 Task: Add an event  with title  Webinar: Introduction to Influencer Marketing, date '2024/05/22' to 2024/05/23 & Select Event type as  Group. Add location for the event as  456 Juan-les-Pins, France and add a description: The event will kick off with a warm introduction, allowing participants to briefly share their backgrounds, interests, and aspirations. Following that, mentors and mentees will be seated together at designated tables, fostering a relaxed atmosphere conducive to open dialogue.Create an event link  http-webinar:introductiontoinfluencermarketingcom & Select the event color as  Electric Lime. , logged in from the account softage.3@softage.netand send the event invitation to softage.9@softage.net and softage.10@softage.net
Action: Mouse moved to (801, 133)
Screenshot: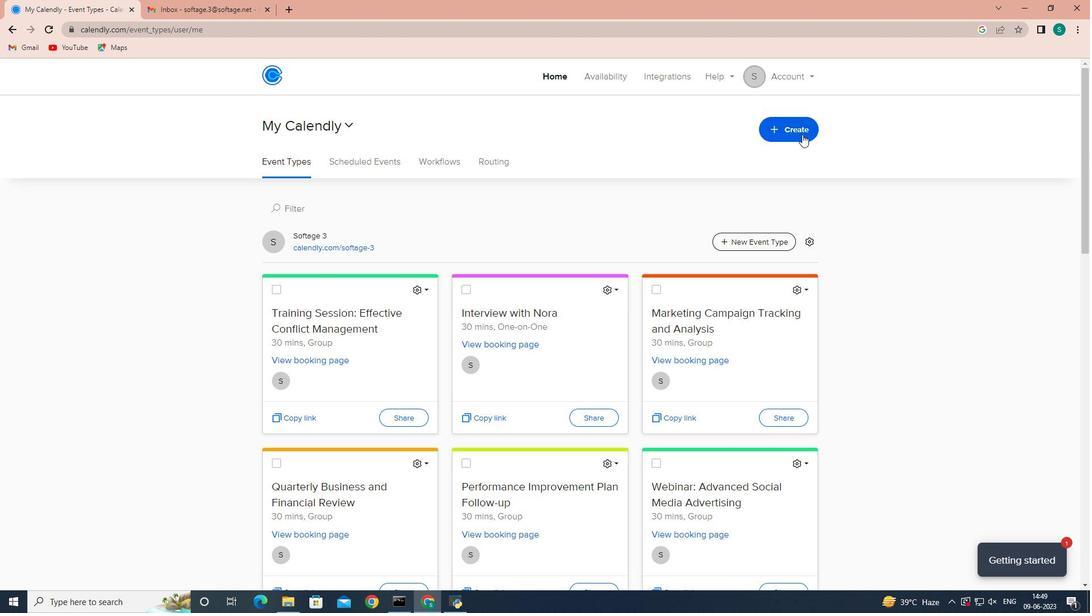 
Action: Mouse pressed left at (801, 133)
Screenshot: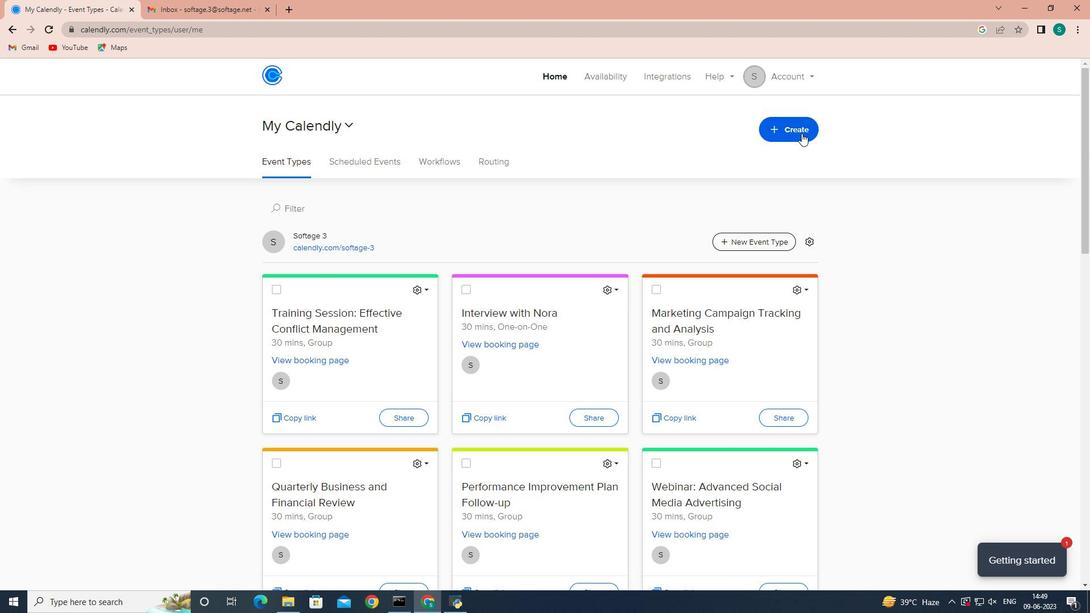 
Action: Mouse moved to (751, 169)
Screenshot: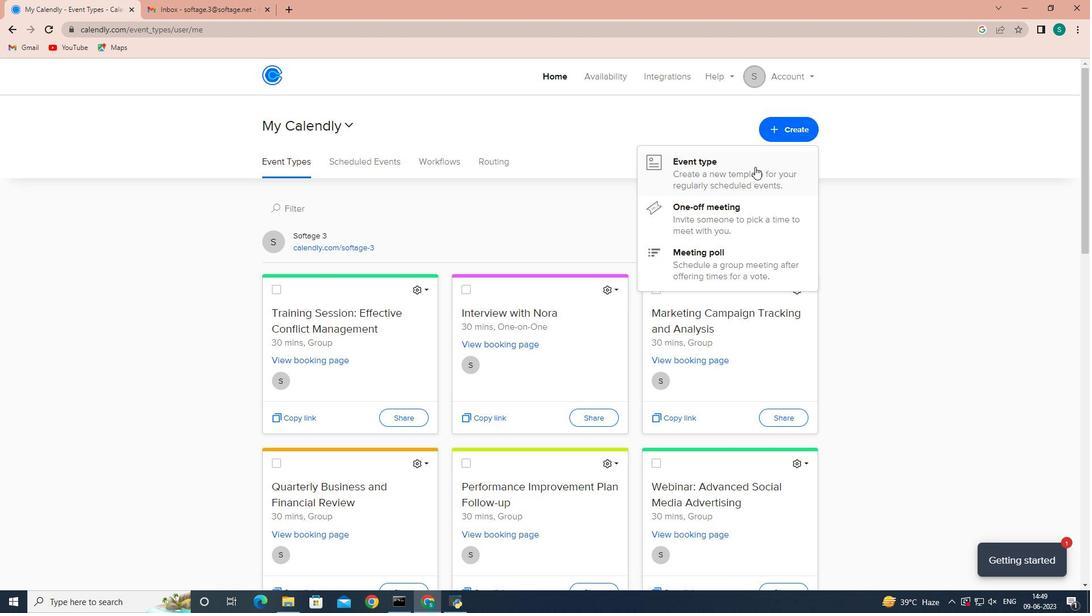 
Action: Mouse pressed left at (751, 169)
Screenshot: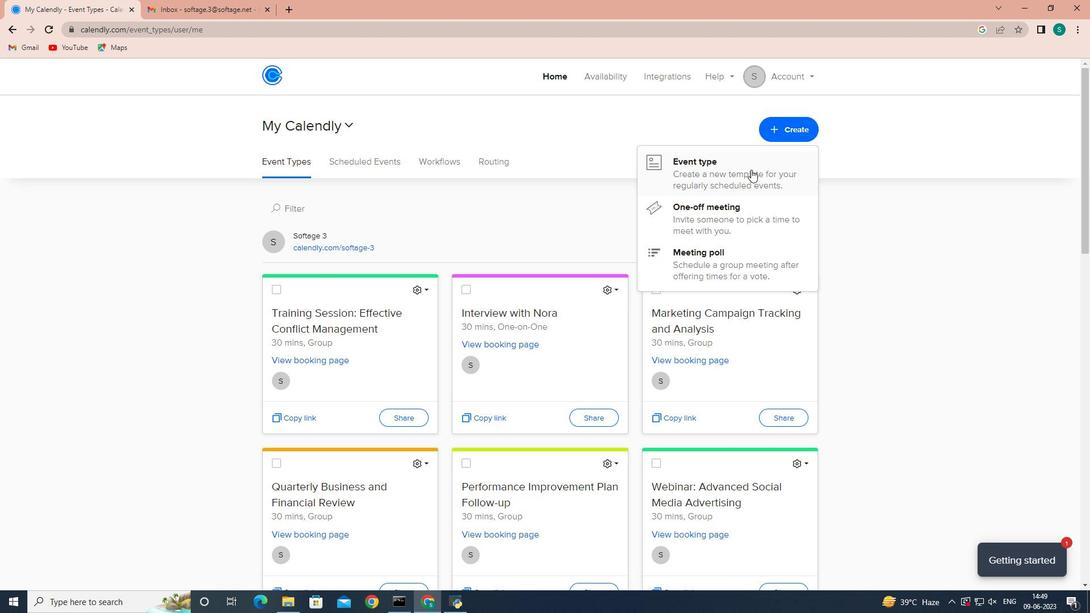 
Action: Mouse moved to (599, 289)
Screenshot: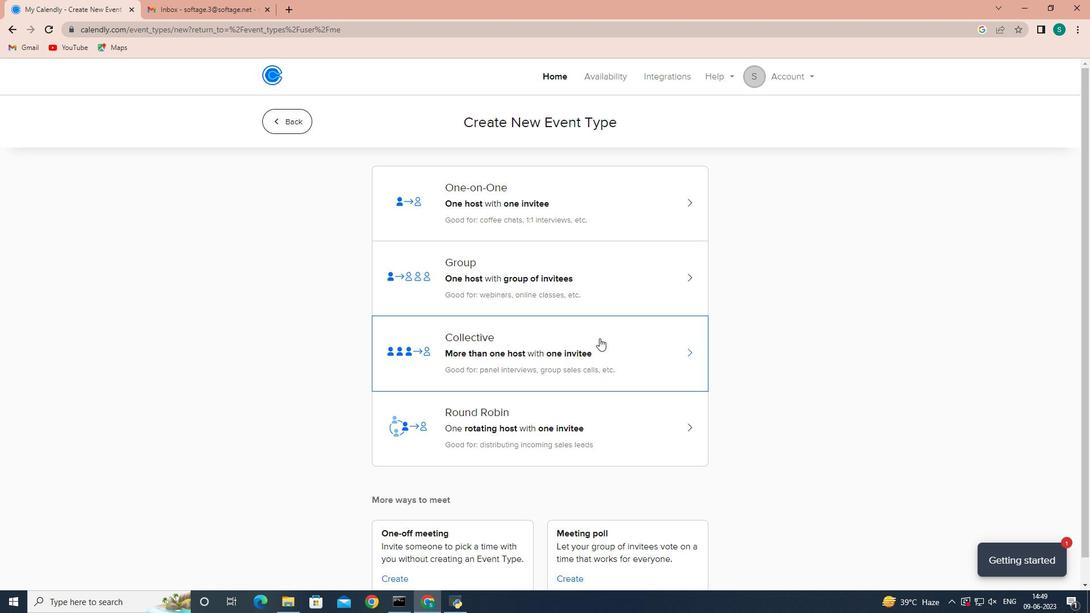 
Action: Mouse pressed left at (599, 289)
Screenshot: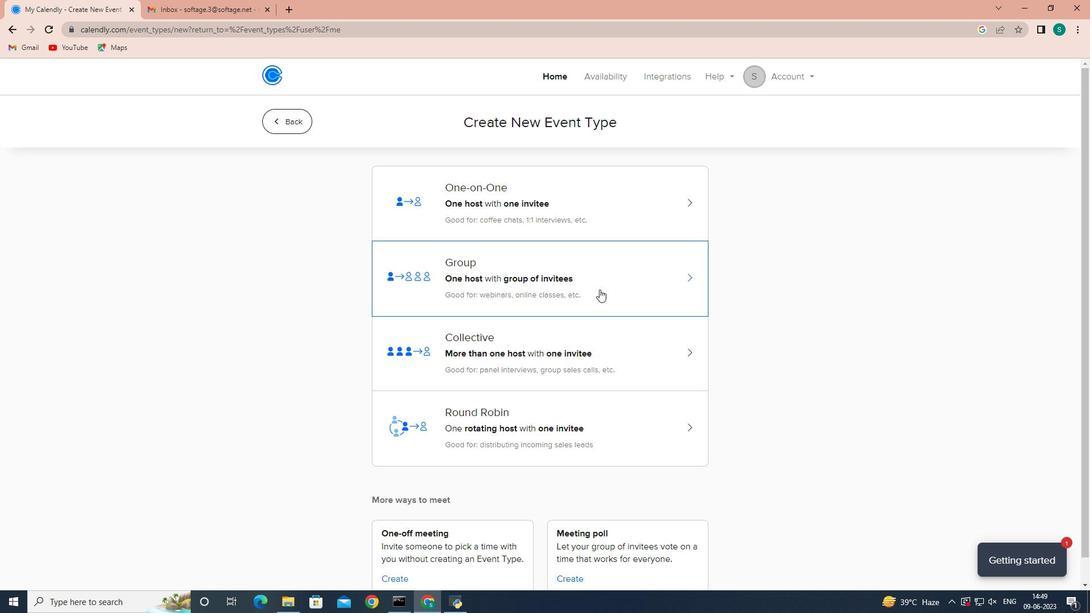 
Action: Mouse moved to (438, 274)
Screenshot: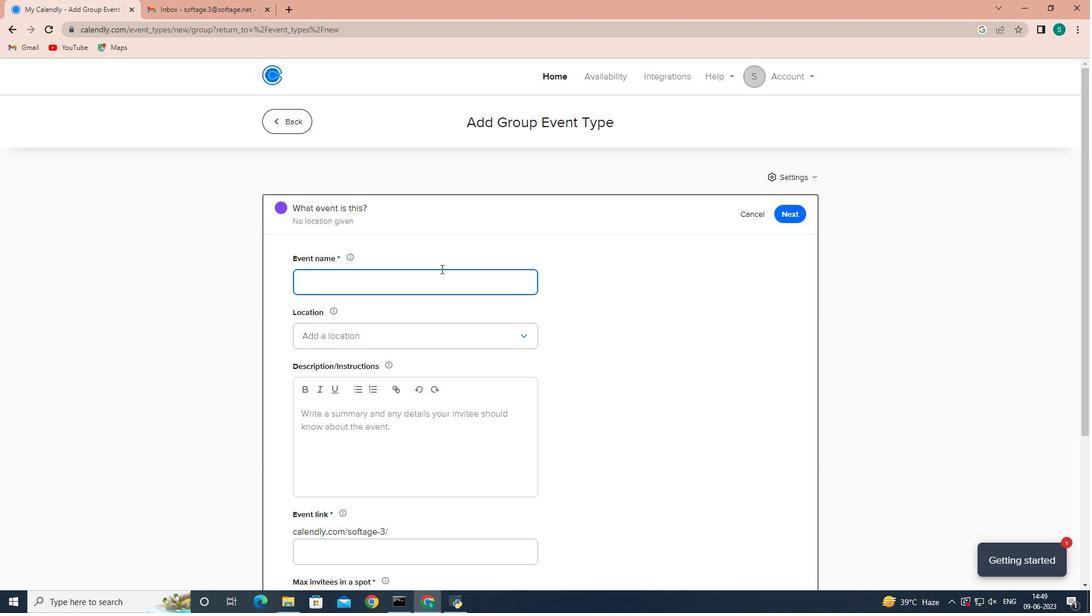 
Action: Mouse pressed left at (438, 274)
Screenshot: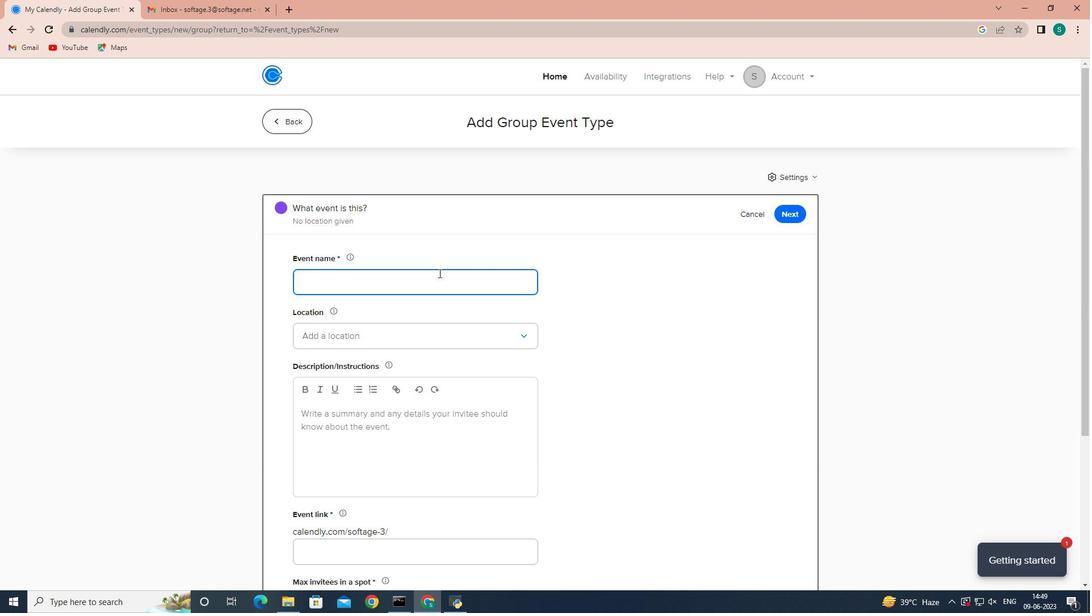 
Action: Mouse moved to (589, 329)
Screenshot: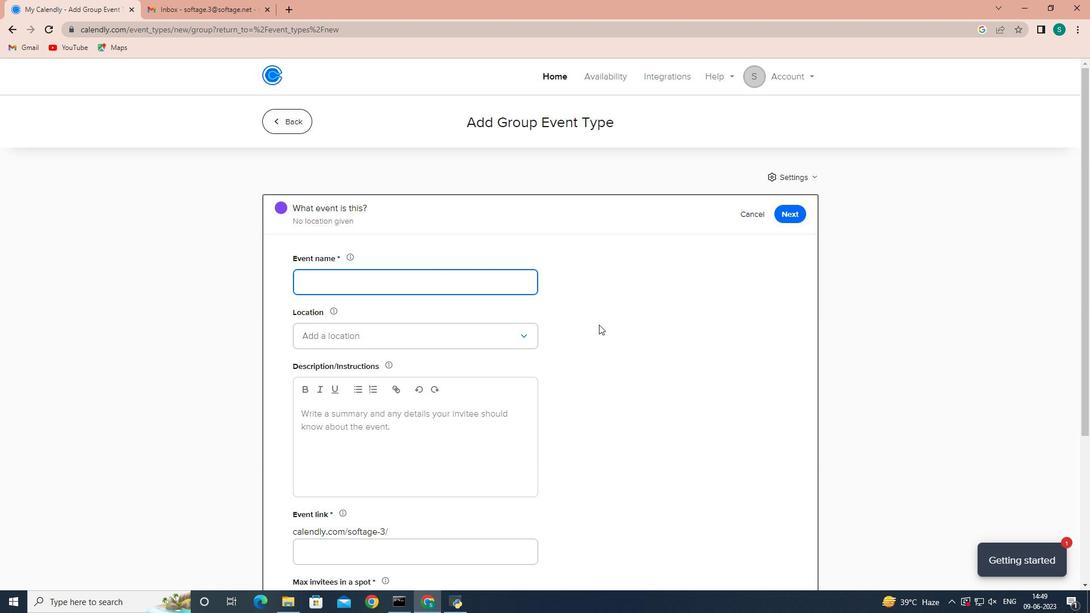 
Action: Key pressed <Key.shift><Key.shift><Key.shift><Key.shift><Key.shift>Webinar<Key.shift_r><Key.shift_r><Key.shift_r><Key.shift_r><Key.shift_r><Key.shift_r><Key.shift_r><Key.shift_r><Key.shift_r><Key.shift_r><Key.shift_r><Key.shift_r><Key.shift_r><Key.shift_r><Key.shift_r>:<Key.space><Key.shift>Introduction<Key.space>to<Key.space><Key.shift>Influencer<Key.space><Key.shift><Key.shift><Key.shift><Key.shift><Key.shift><Key.shift><Key.shift><Key.shift><Key.shift><Key.shift><Key.shift><Key.shift><Key.shift><Key.shift><Key.shift><Key.shift><Key.shift><Key.shift><Key.shift>Marketing
Screenshot: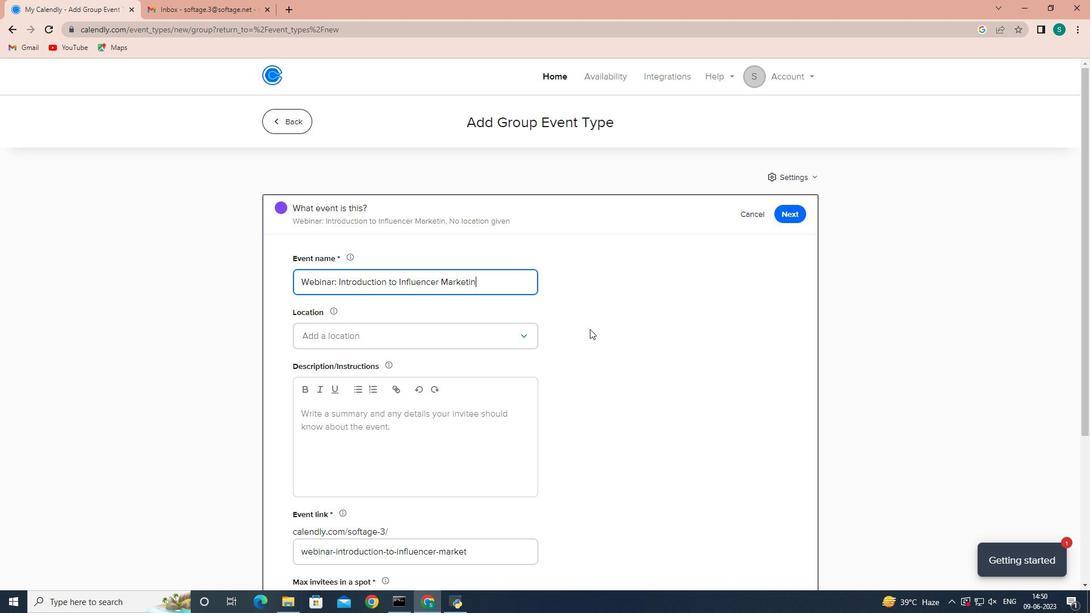 
Action: Mouse moved to (491, 334)
Screenshot: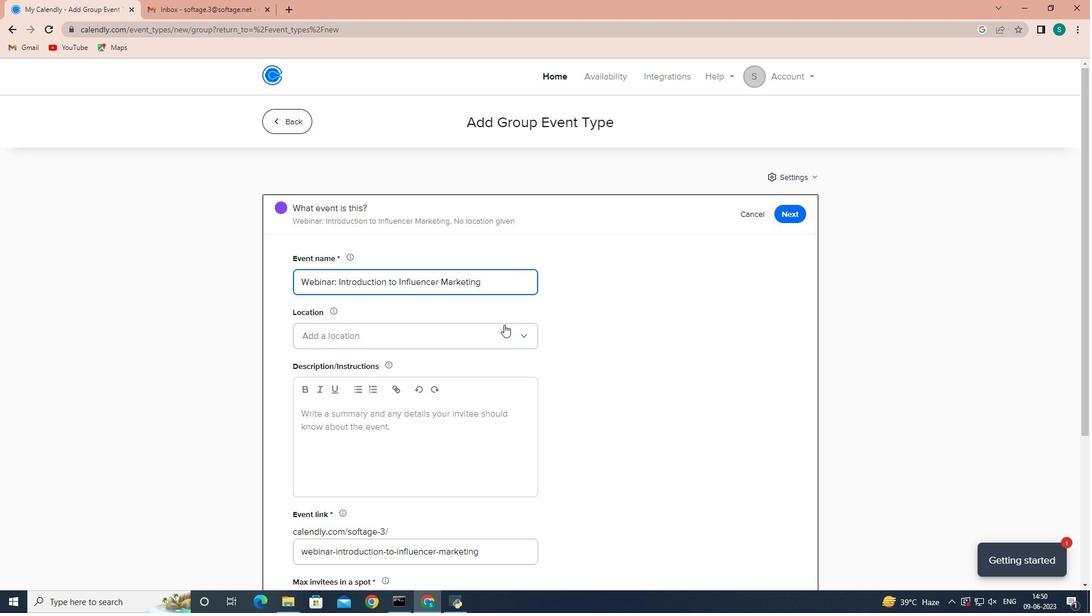 
Action: Mouse pressed left at (491, 334)
Screenshot: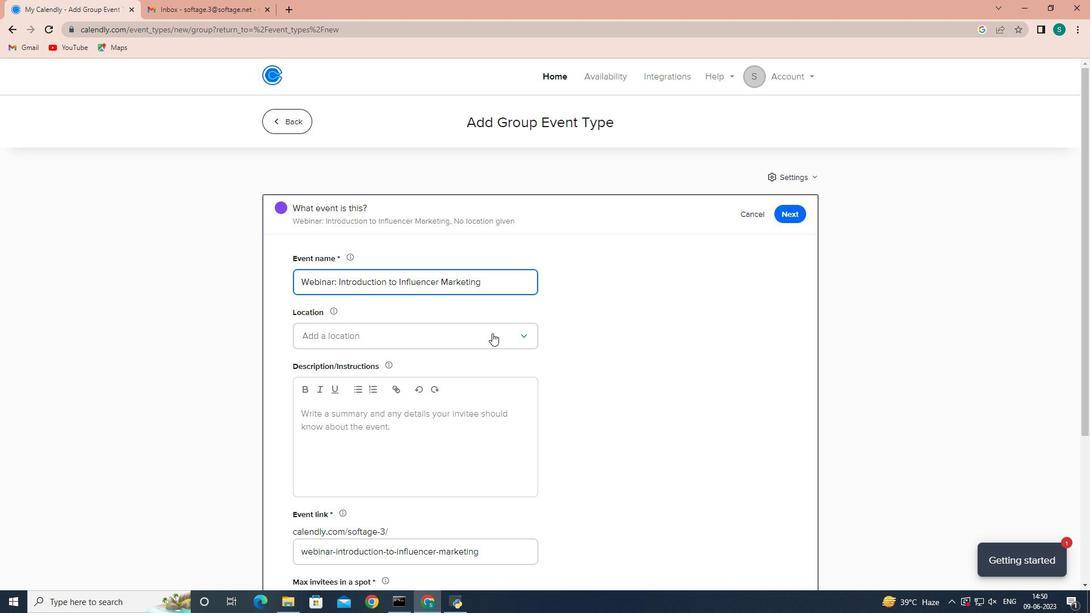 
Action: Mouse moved to (425, 366)
Screenshot: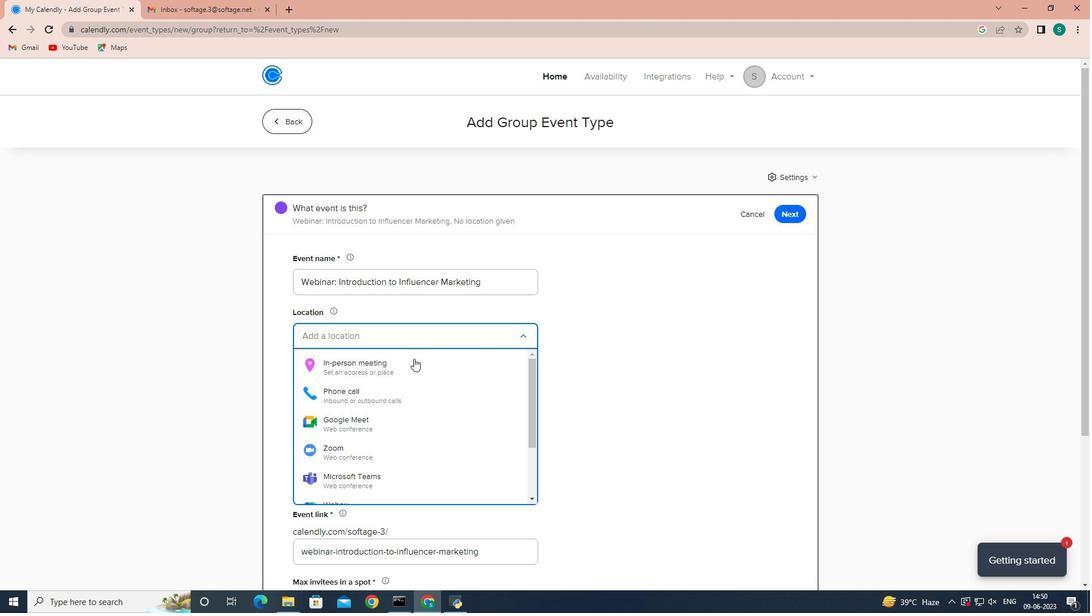 
Action: Mouse pressed left at (425, 366)
Screenshot: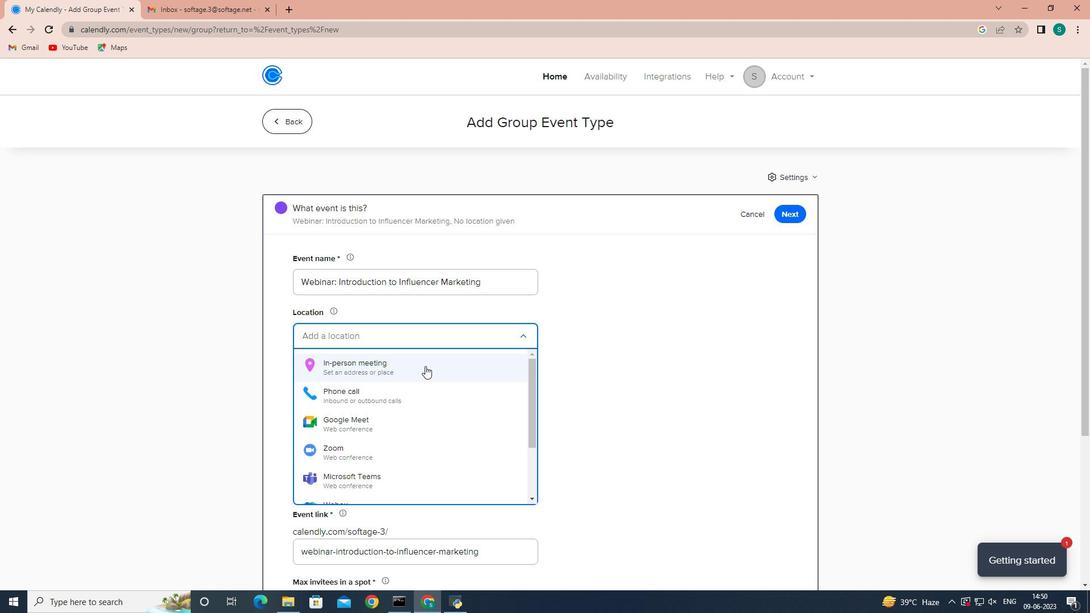 
Action: Mouse moved to (512, 207)
Screenshot: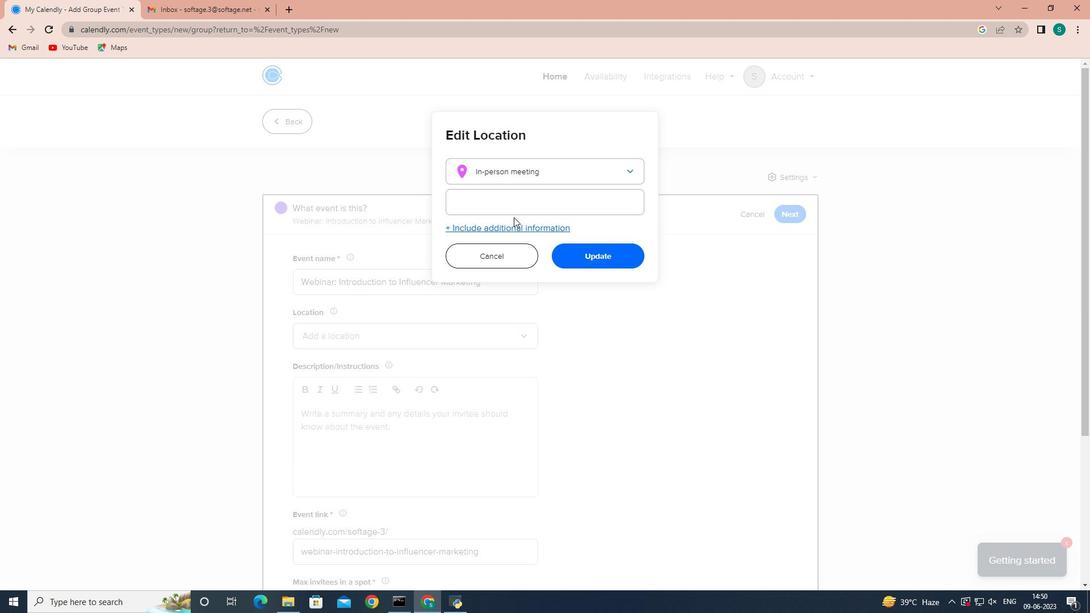 
Action: Mouse pressed left at (512, 207)
Screenshot: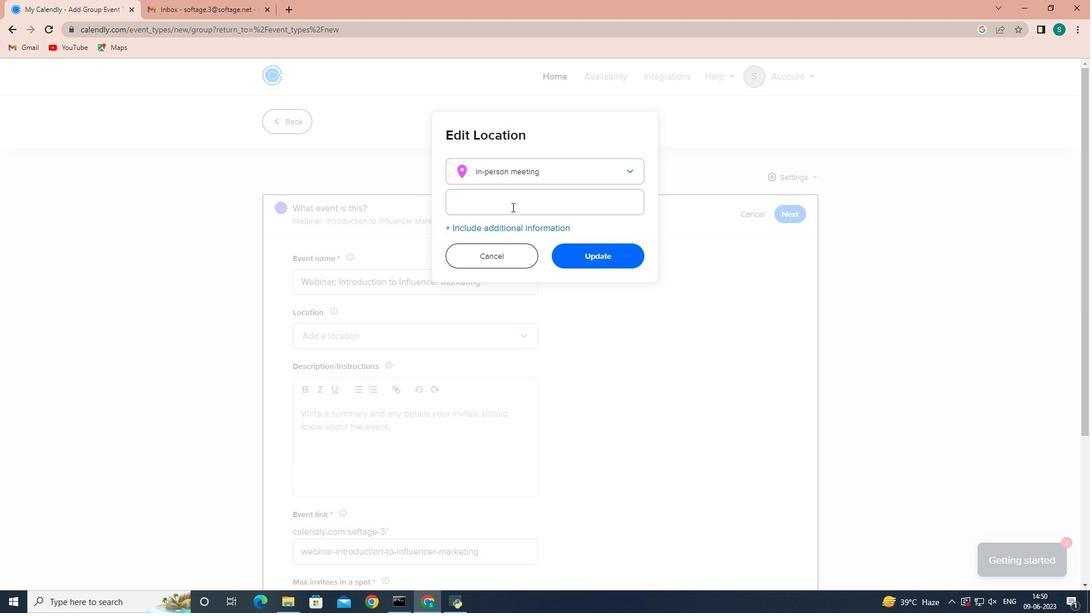 
Action: Mouse moved to (580, 198)
Screenshot: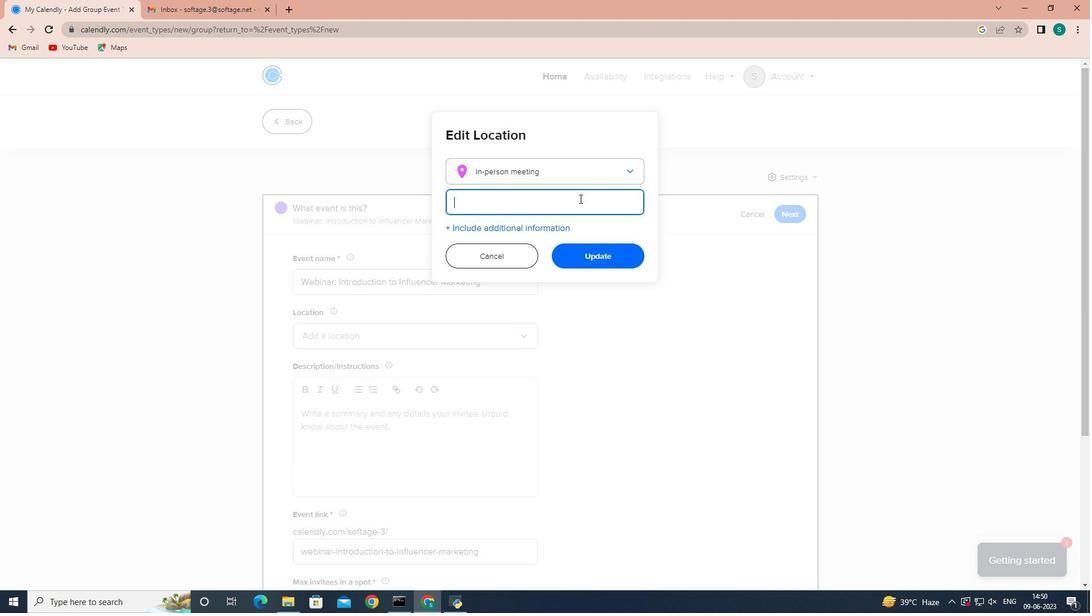 
Action: Key pressed 456<Key.space><Key.caps_lock><Key.caps_lock>j<Key.caps_lock>UAN-LES-<Key.shift><Key.shift>pINS,<Key.shift>f<Key.backspace><Key.space><Key.shift>fRANCE<Key.enter>
Screenshot: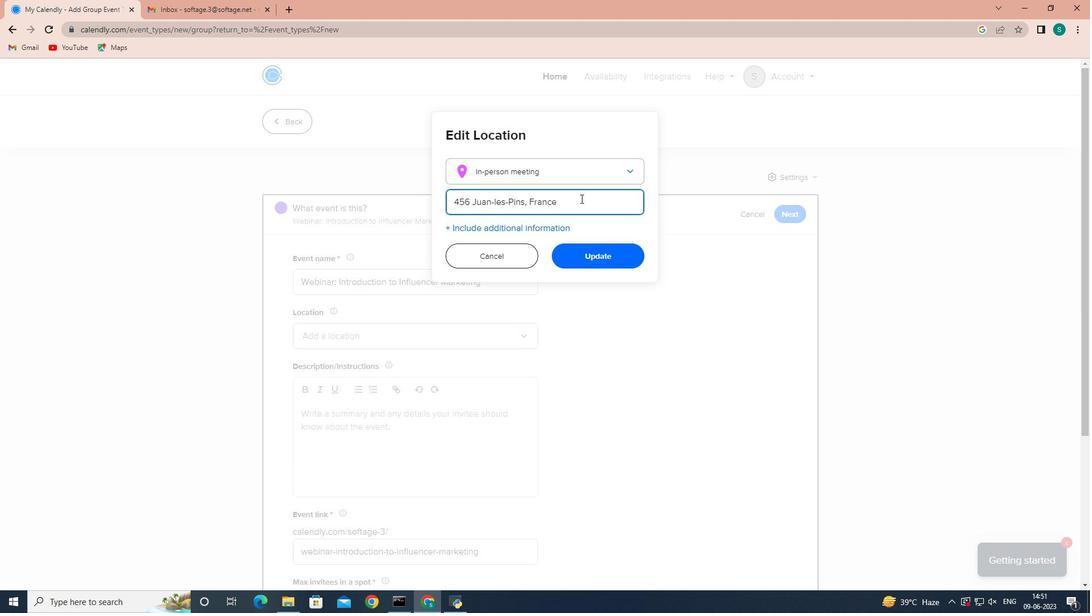 
Action: Mouse moved to (447, 436)
Screenshot: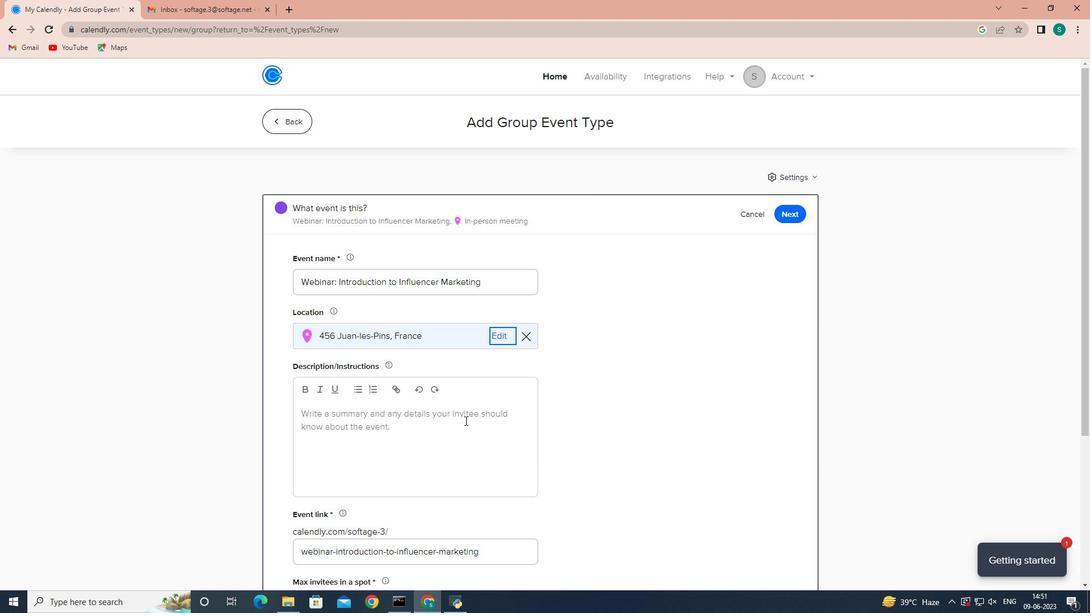 
Action: Mouse pressed left at (447, 436)
Screenshot: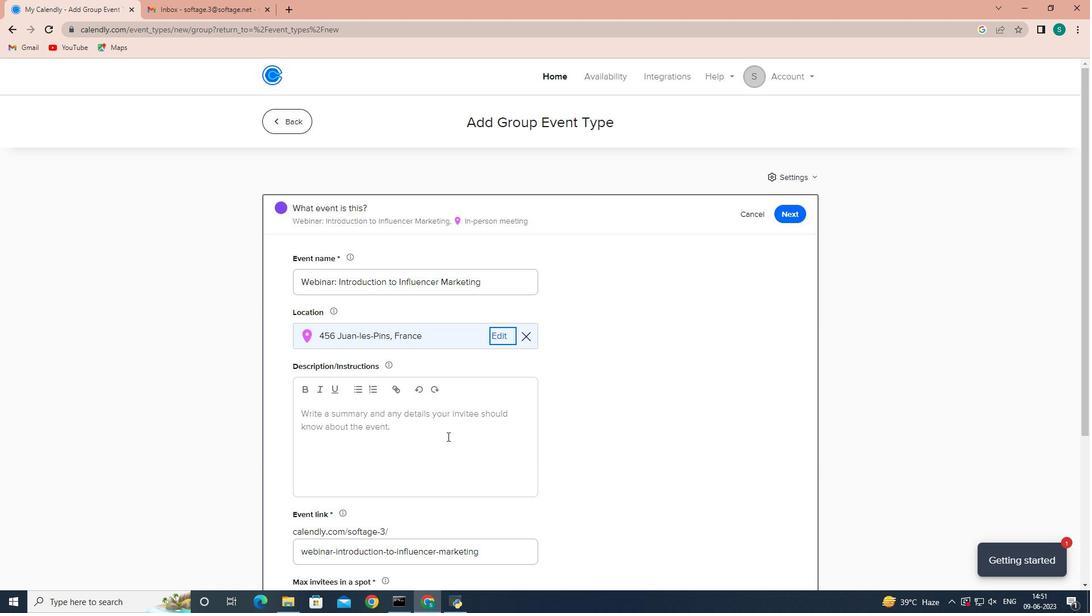 
Action: Mouse moved to (597, 405)
Screenshot: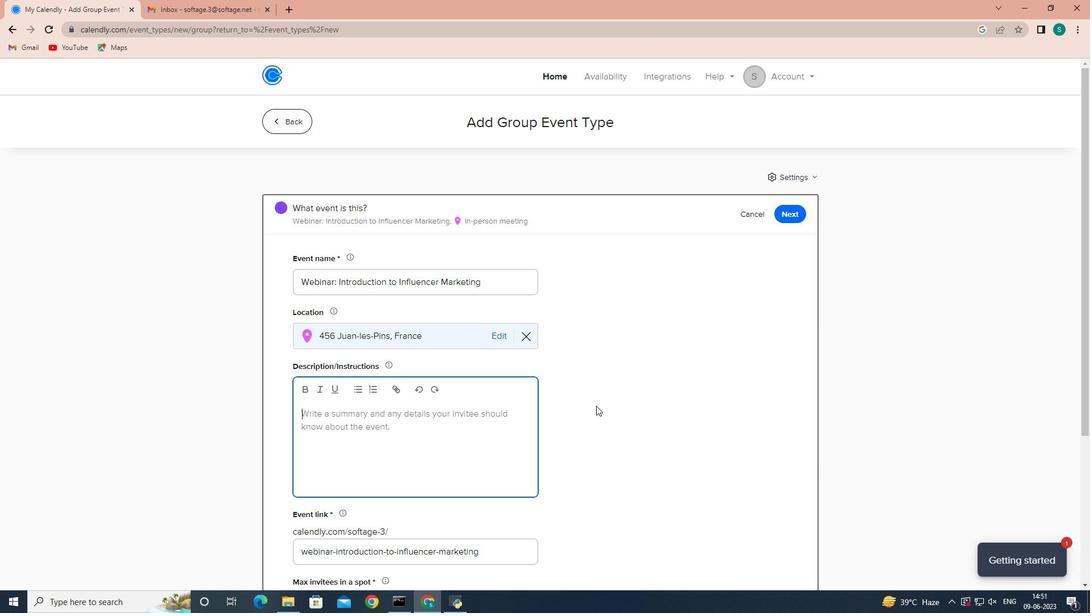 
Action: Key pressed <Key.shift><Key.shift><Key.shift><Key.shift>tHE<Key.space>EVENT<Key.space>WILL<Key.space>KICK<Key.space>OFF<Key.space>WITH<Key.space>A<Key.space>WARM<Key.space>INTRODUCTION,<Key.space>ALLOWING<Key.space>PARTICIPANTS<Key.space>TO<Key.space>BRIEFLY<Key.space>SHARE<Key.space>THEIR<Key.space>BACKGROUNDS,<Key.space>INTERESTS,<Key.space>AND<Key.space>ASPIRATIONS.<Key.space><Key.shift><Key.shift><Key.shift><Key.shift><Key.shift><Key.shift><Key.shift><Key.shift><Key.shift><Key.shift><Key.shift>fOLLOWING<Key.space><Key.shift>t<Key.backspace>THAT,<Key.space>MENTORS<Key.space>AND<Key.space>MENTEES<Key.space>WIL<Key.space>B<Key.backspace><Key.backspace>L<Key.space>BE<Key.space>SEATED<Key.space>TOGETHER<Key.space>AT<Key.space>DESIGNATED<Key.space>TABLES,<Key.space>FOSTERING<Key.space>A<Key.space>RELAXED<Key.space>ATMOSPHERE<Key.space>CONDUCIVE<Key.space>TO<Key.space>OPEN<Key.space>DEAL<Key.backspace><Key.backspace><Key.backspace>IALOGUE.<Key.space>
Screenshot: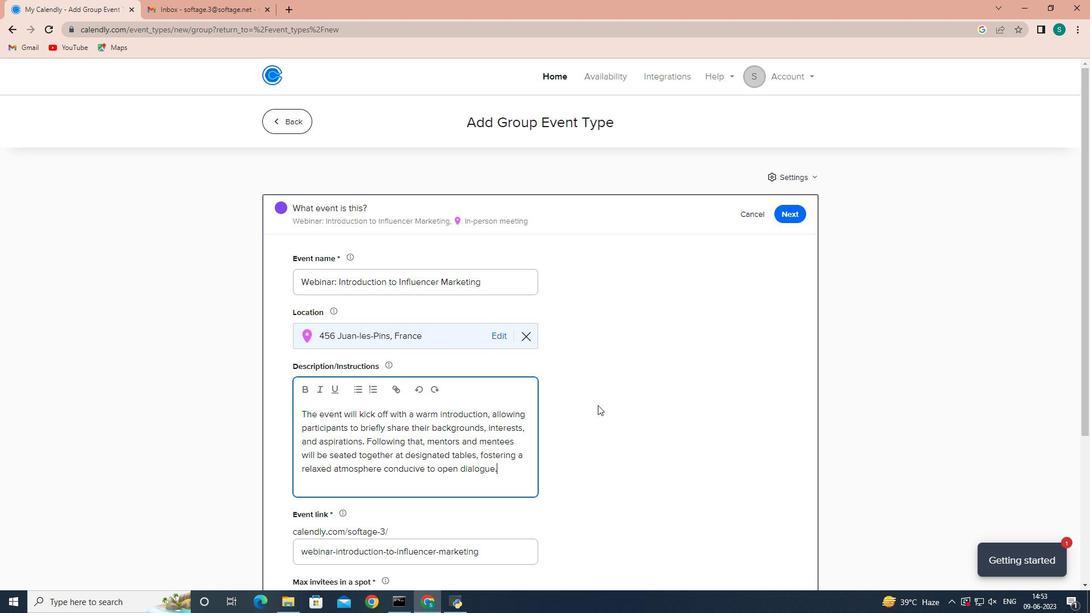 
Action: Mouse moved to (614, 483)
Screenshot: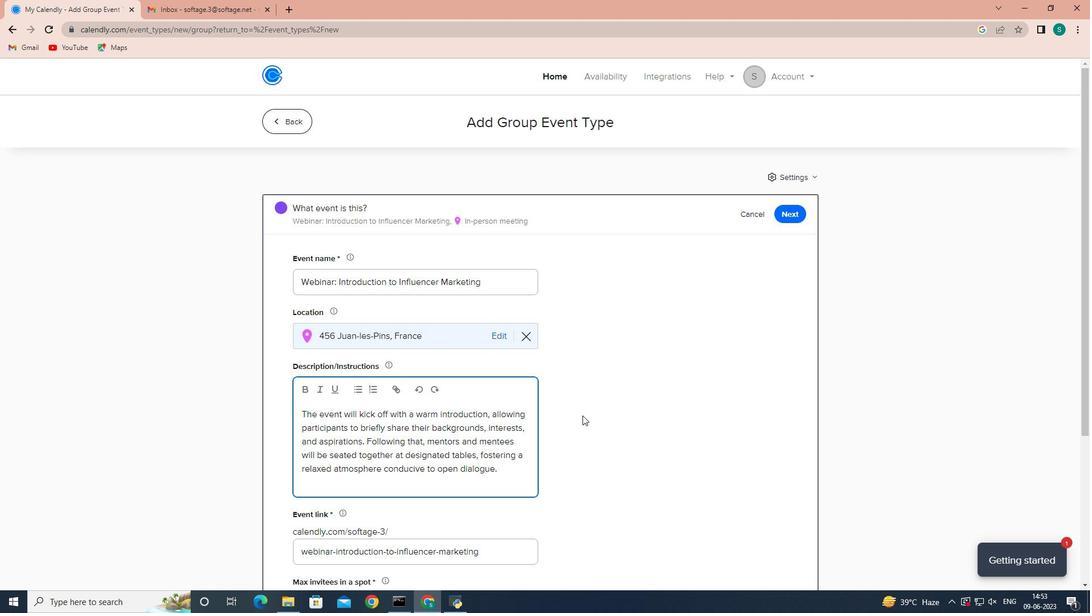 
Action: Mouse pressed left at (614, 483)
Screenshot: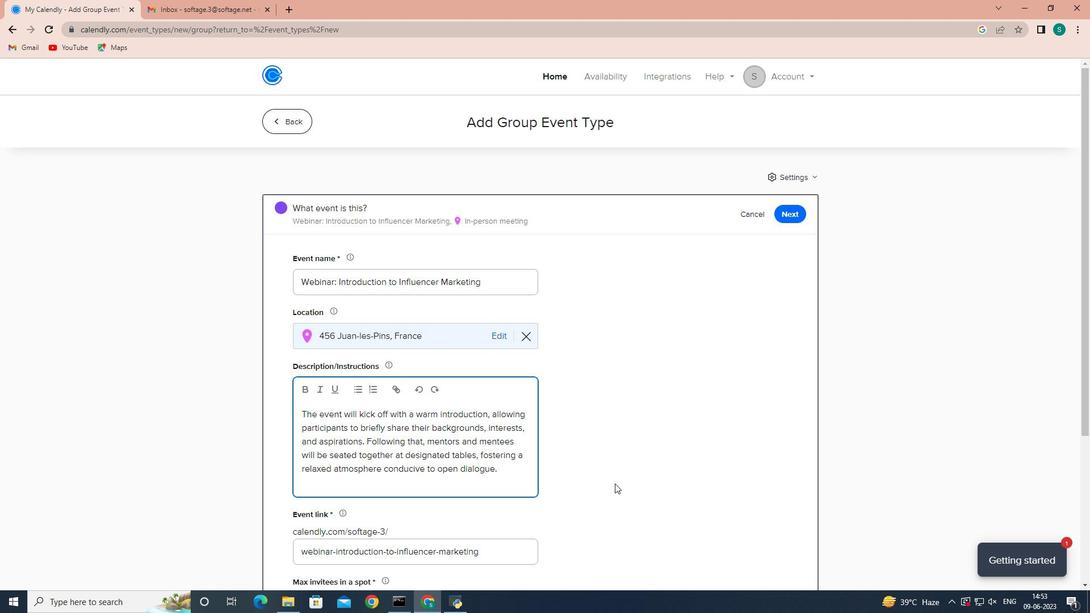 
Action: Mouse scrolled (614, 483) with delta (0, 0)
Screenshot: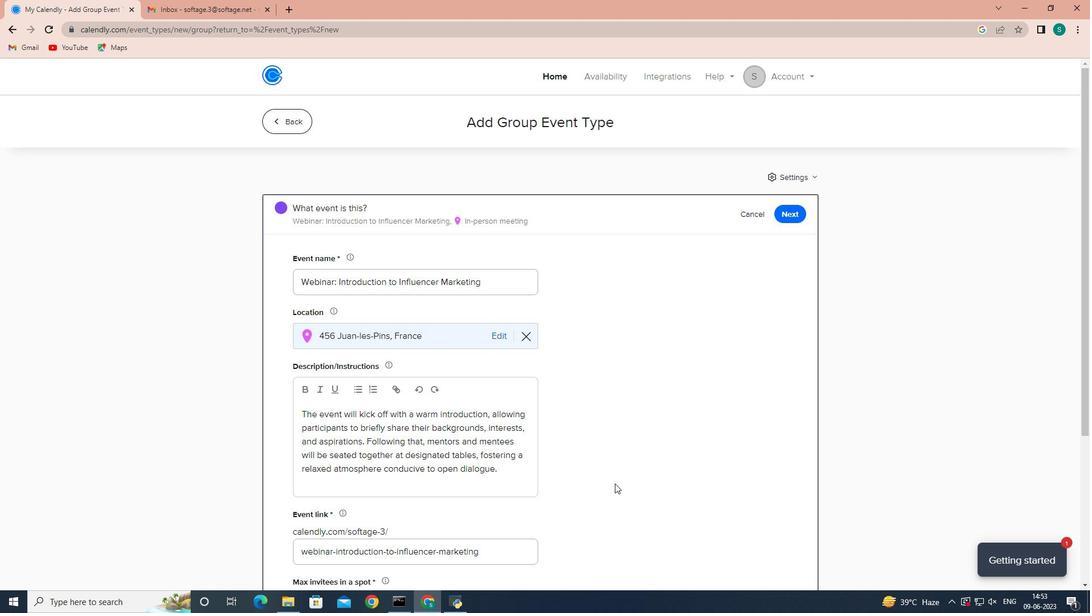 
Action: Mouse moved to (585, 472)
Screenshot: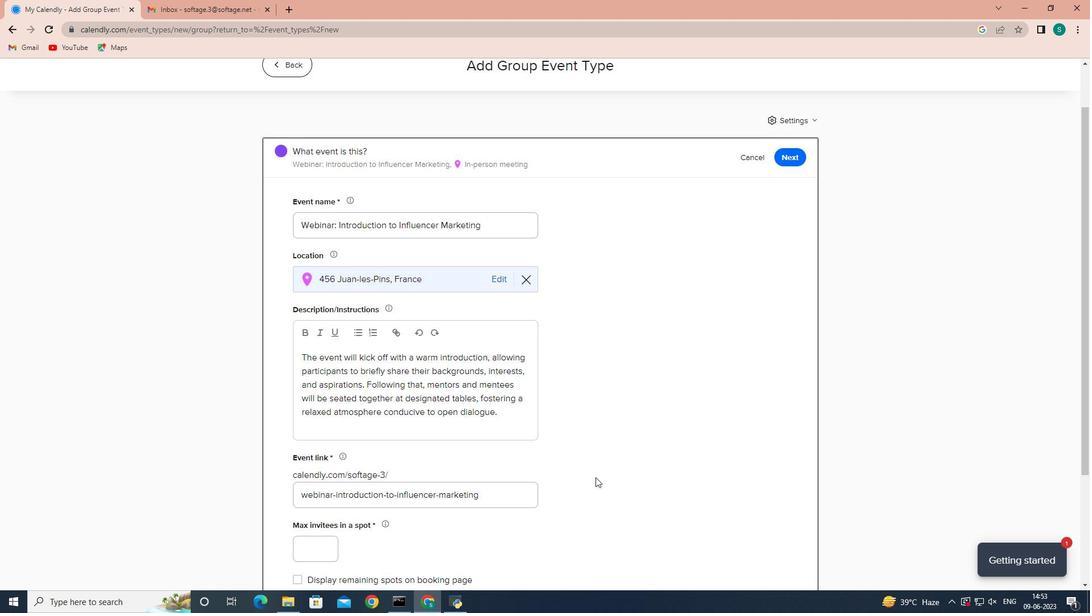 
Action: Mouse scrolled (585, 472) with delta (0, 0)
Screenshot: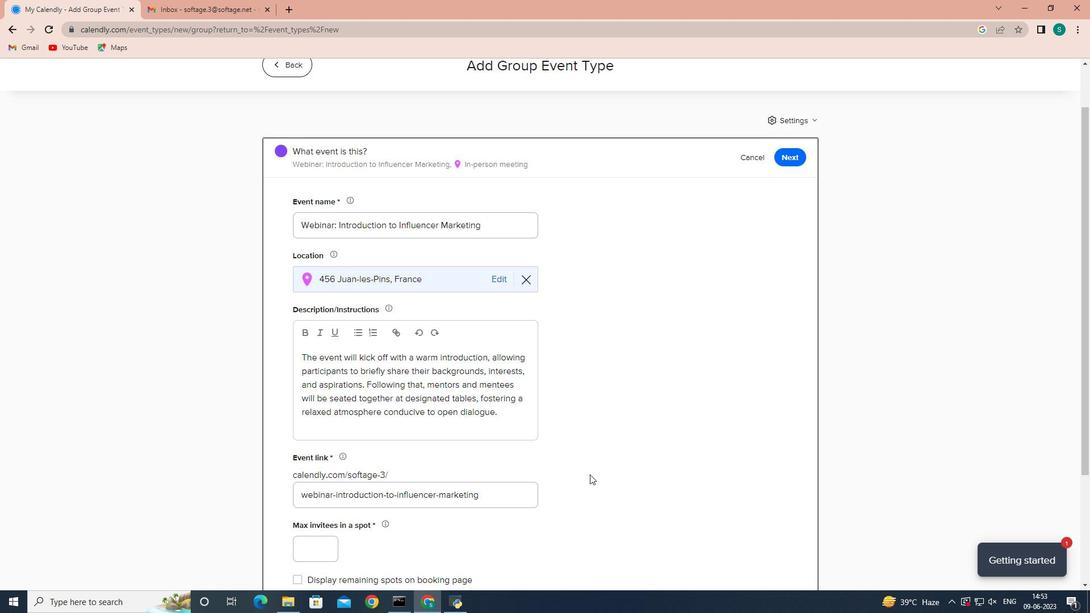
Action: Mouse scrolled (585, 472) with delta (0, 0)
Screenshot: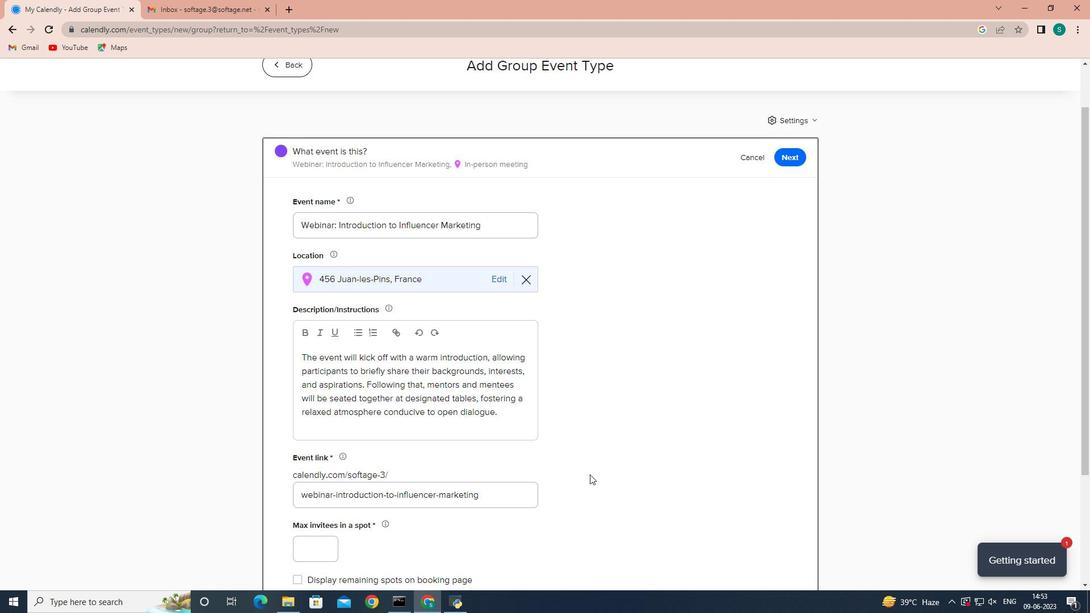 
Action: Mouse moved to (494, 390)
Screenshot: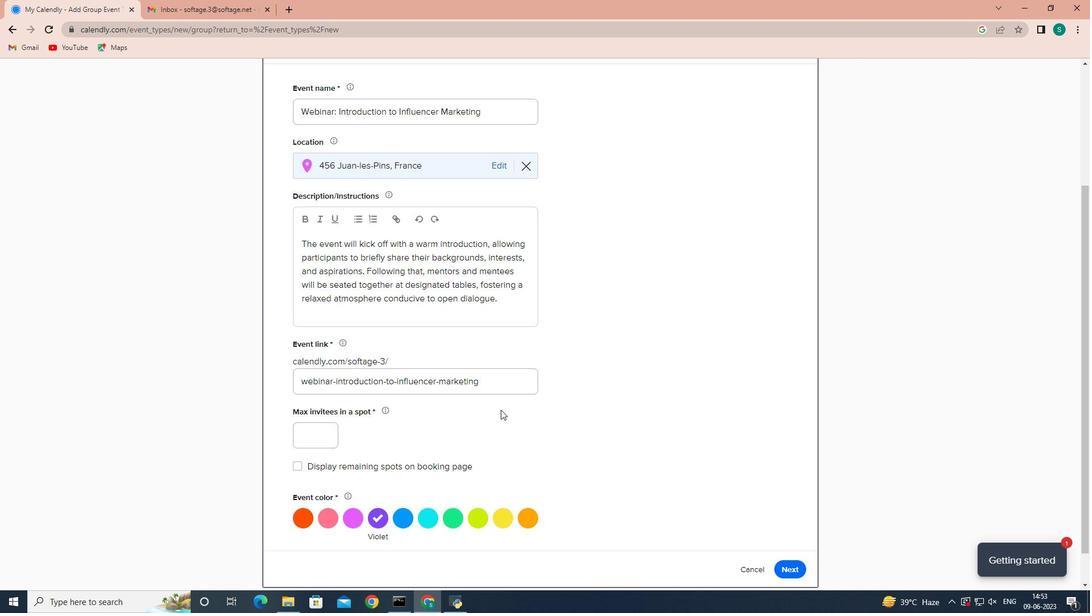 
Action: Mouse pressed left at (494, 390)
Screenshot: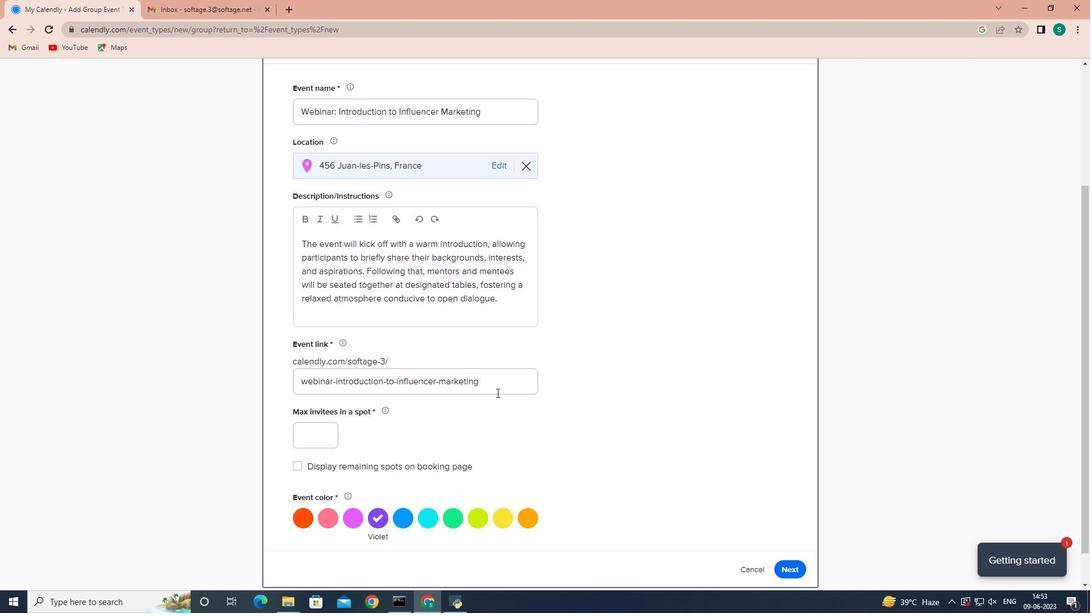 
Action: Key pressed <Key.home>HTTP-
Screenshot: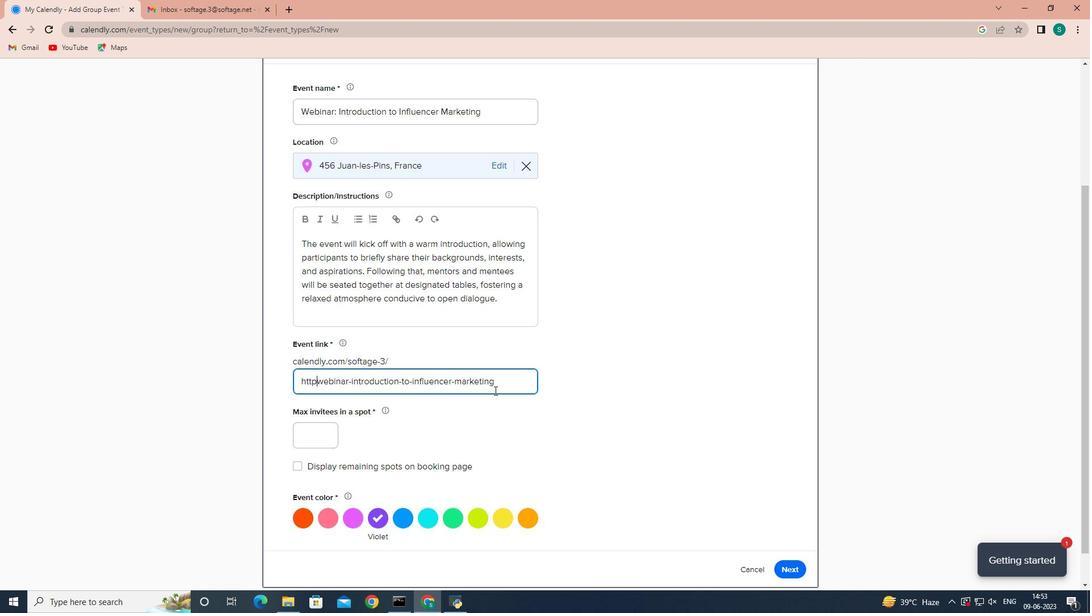 
Action: Mouse moved to (518, 391)
Screenshot: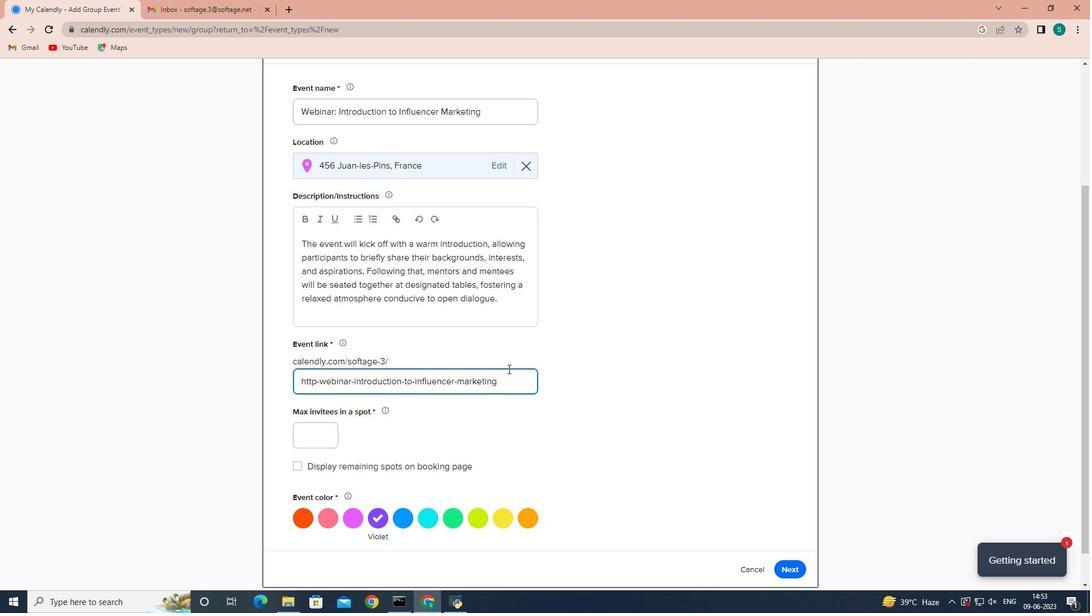 
Action: Mouse pressed left at (518, 391)
Screenshot: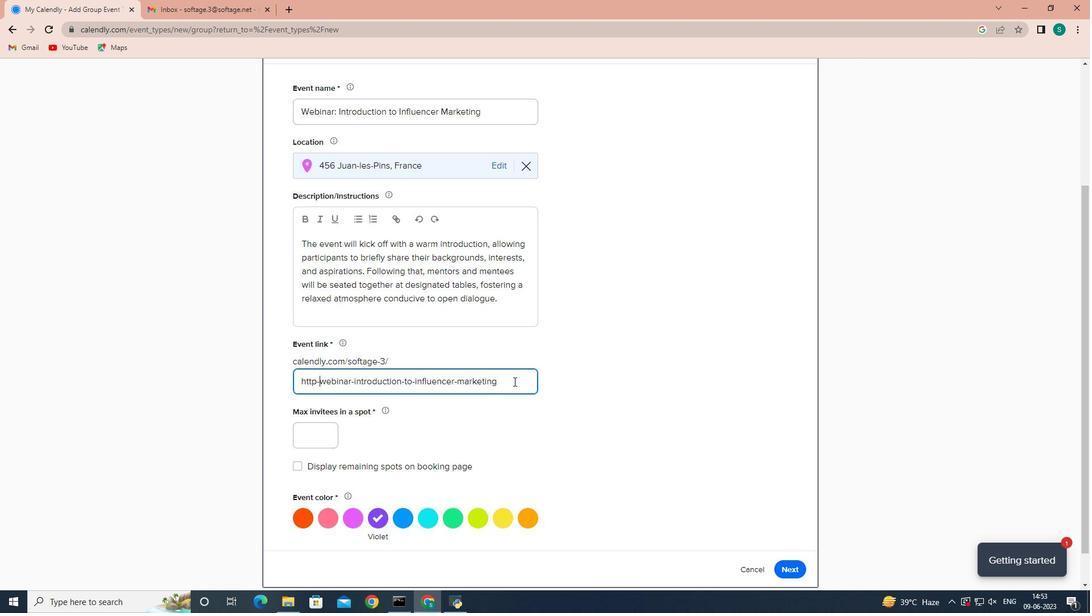 
Action: Key pressed -COM
Screenshot: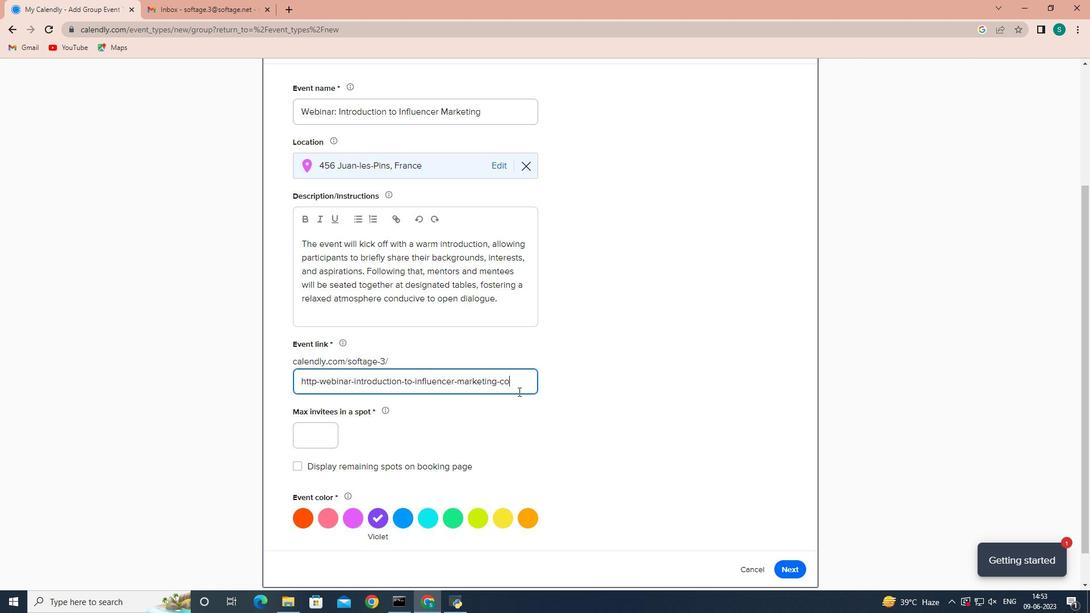
Action: Mouse moved to (331, 438)
Screenshot: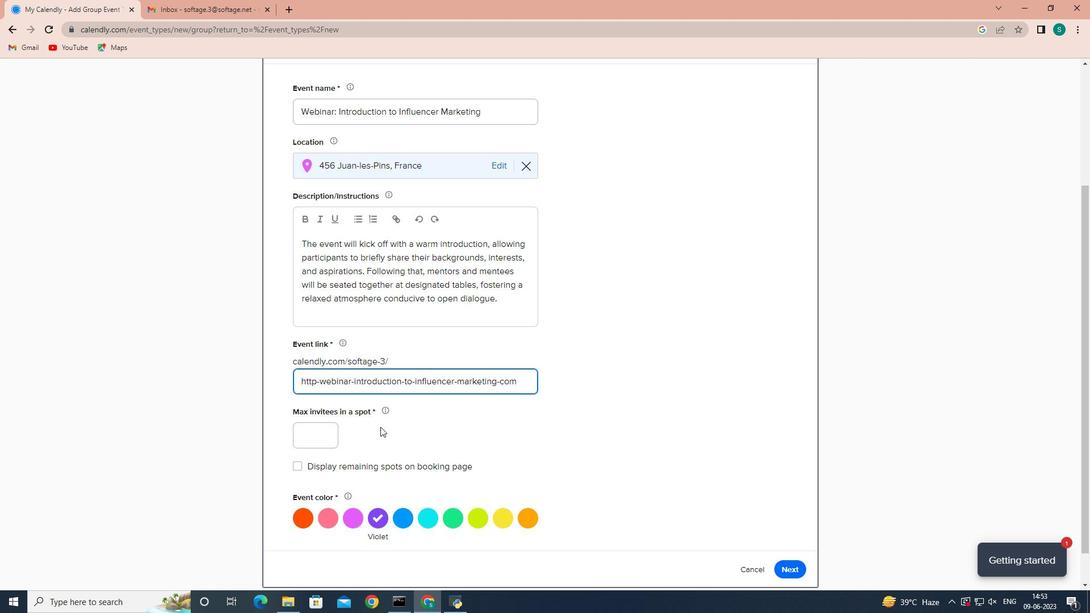 
Action: Mouse pressed left at (331, 438)
Screenshot: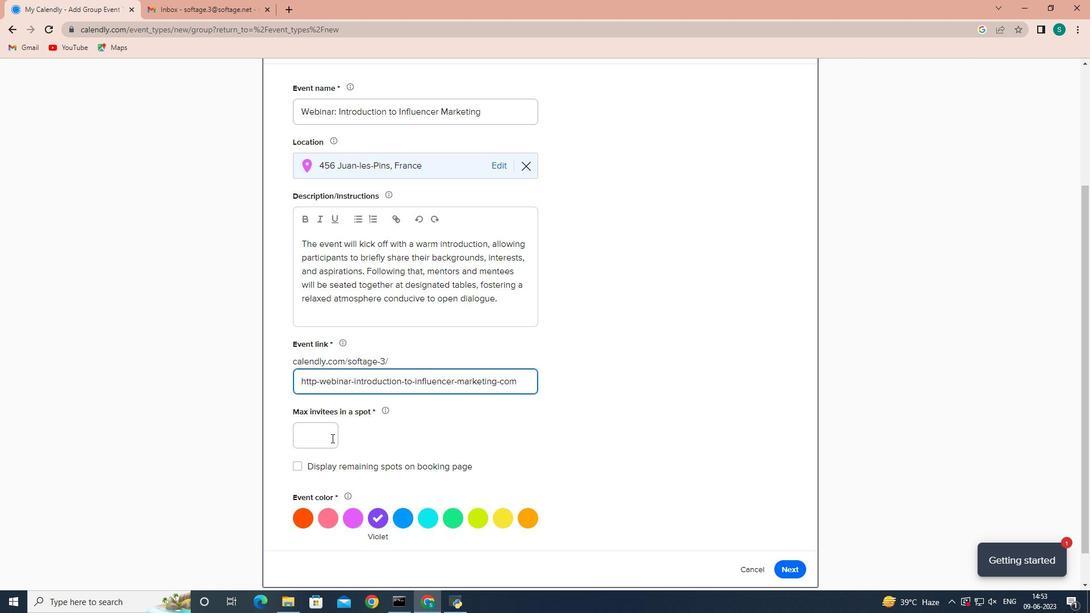 
Action: Key pressed 2
Screenshot: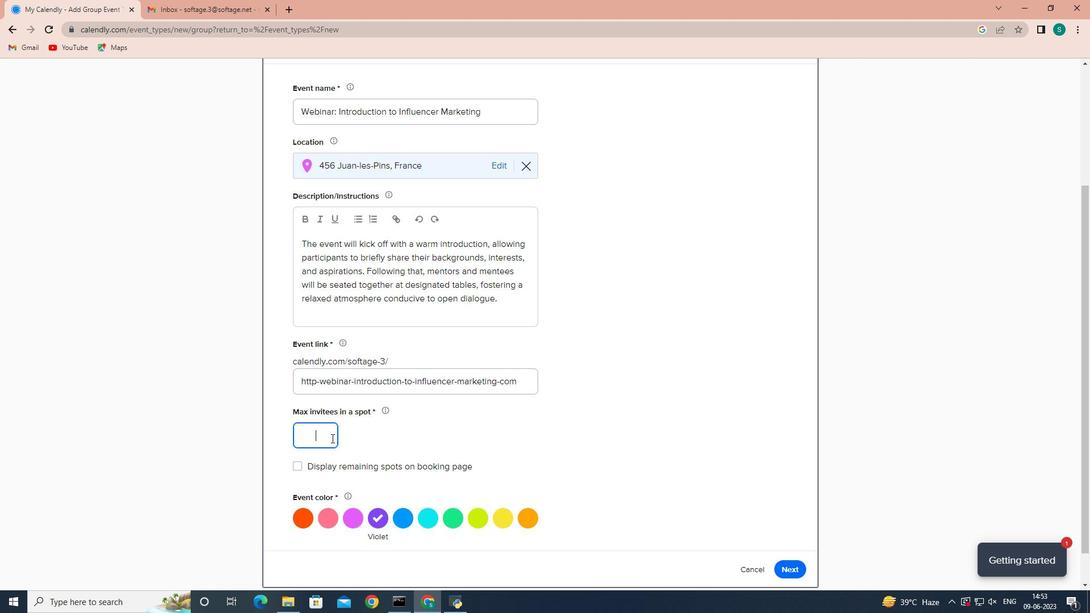 
Action: Mouse moved to (473, 518)
Screenshot: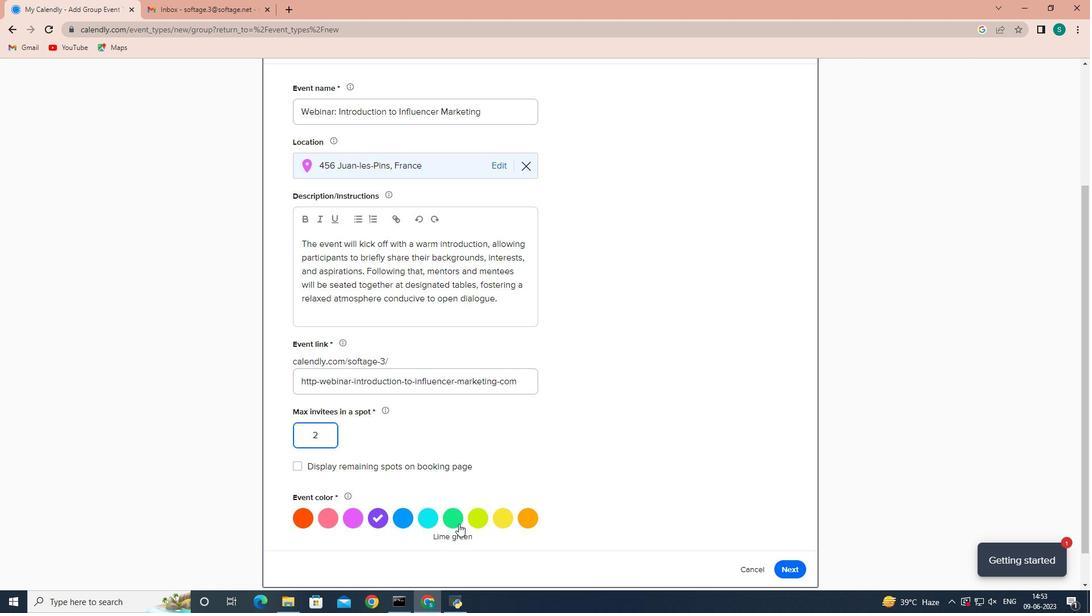 
Action: Mouse pressed left at (473, 518)
Screenshot: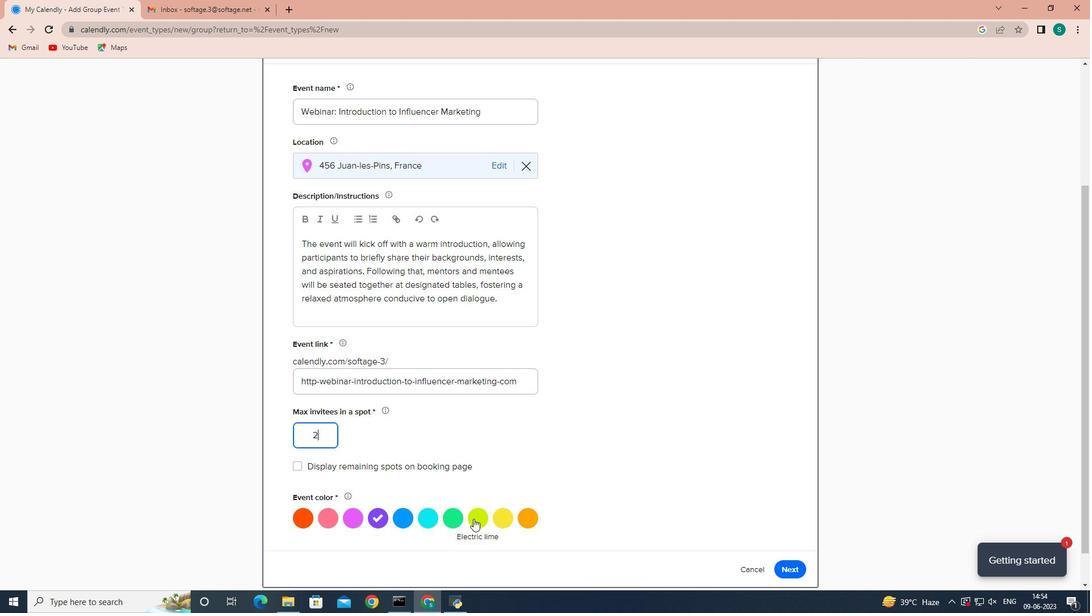 
Action: Mouse moved to (790, 571)
Screenshot: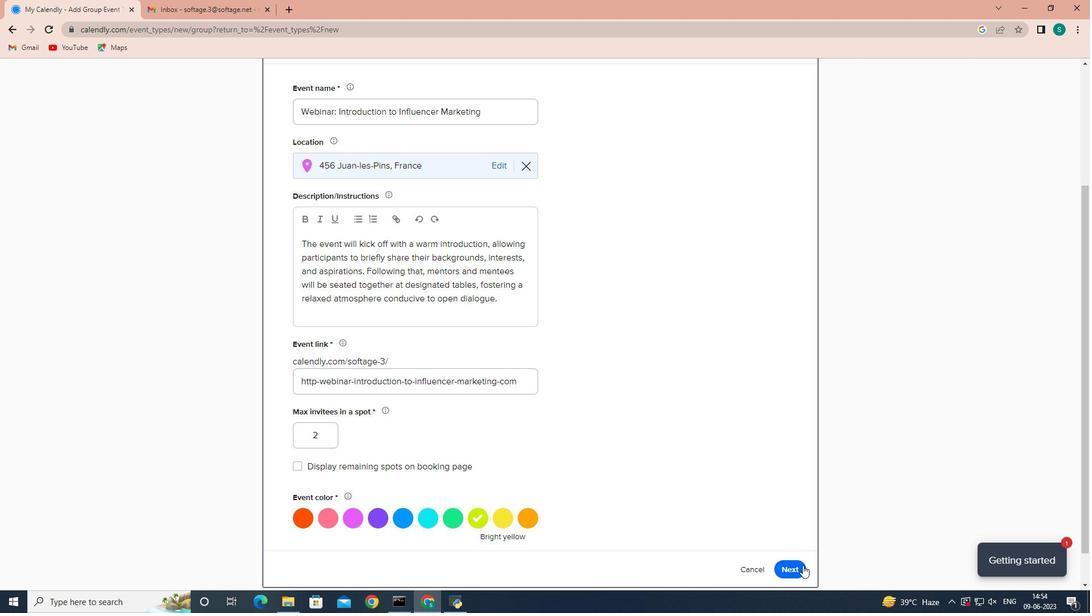
Action: Mouse pressed left at (790, 571)
Screenshot: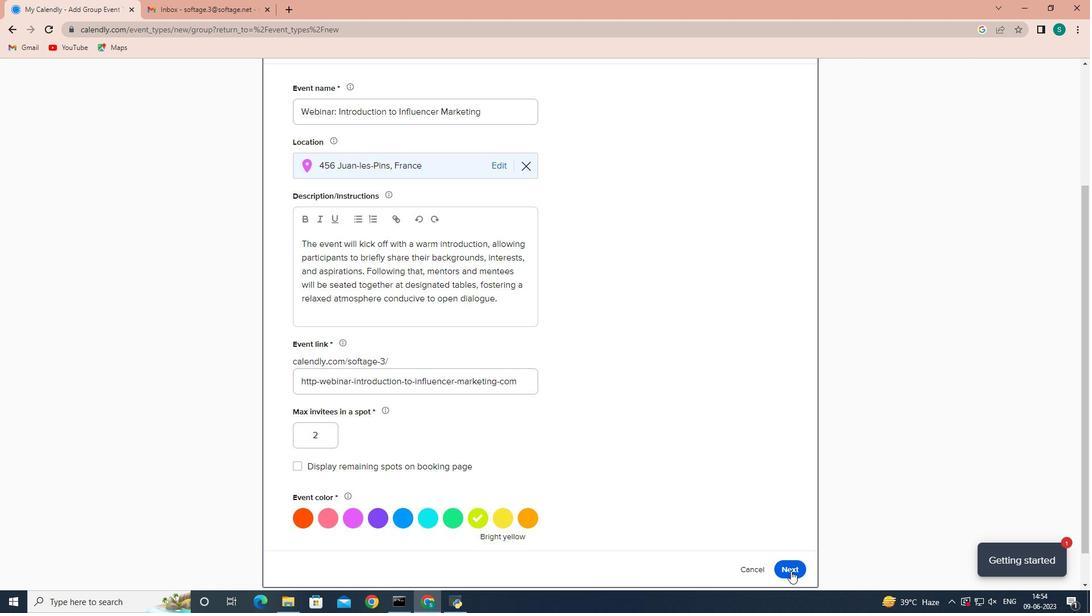 
Action: Mouse moved to (370, 214)
Screenshot: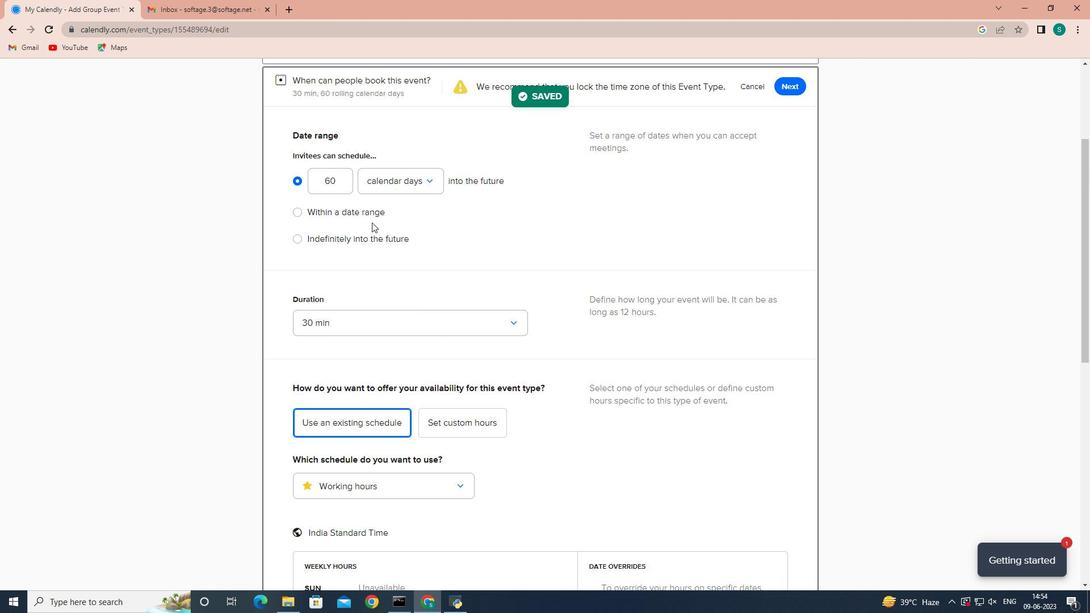 
Action: Mouse pressed left at (370, 214)
Screenshot: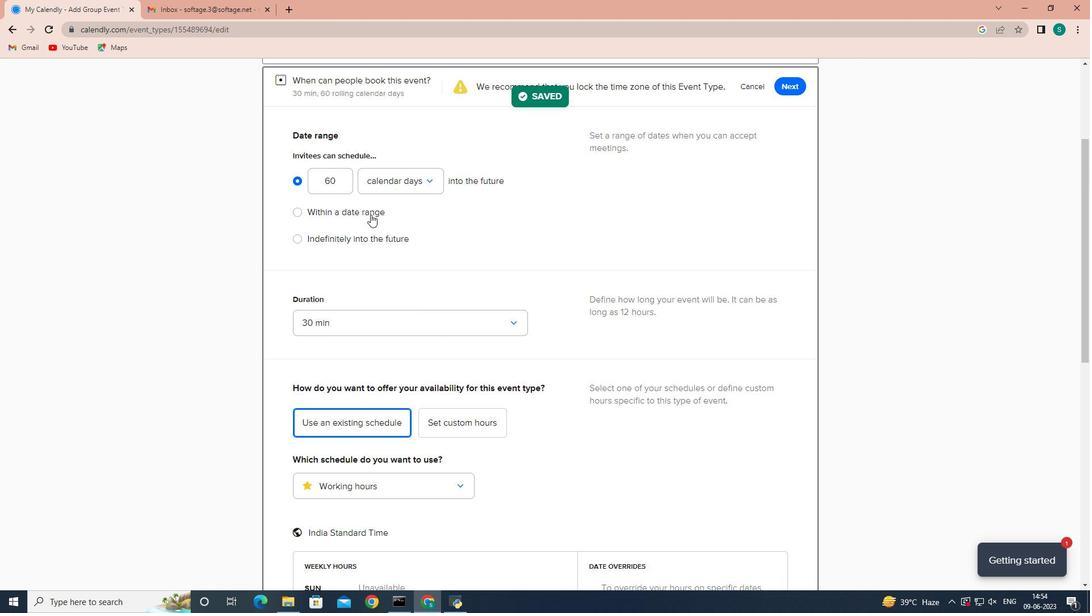 
Action: Mouse moved to (484, 219)
Screenshot: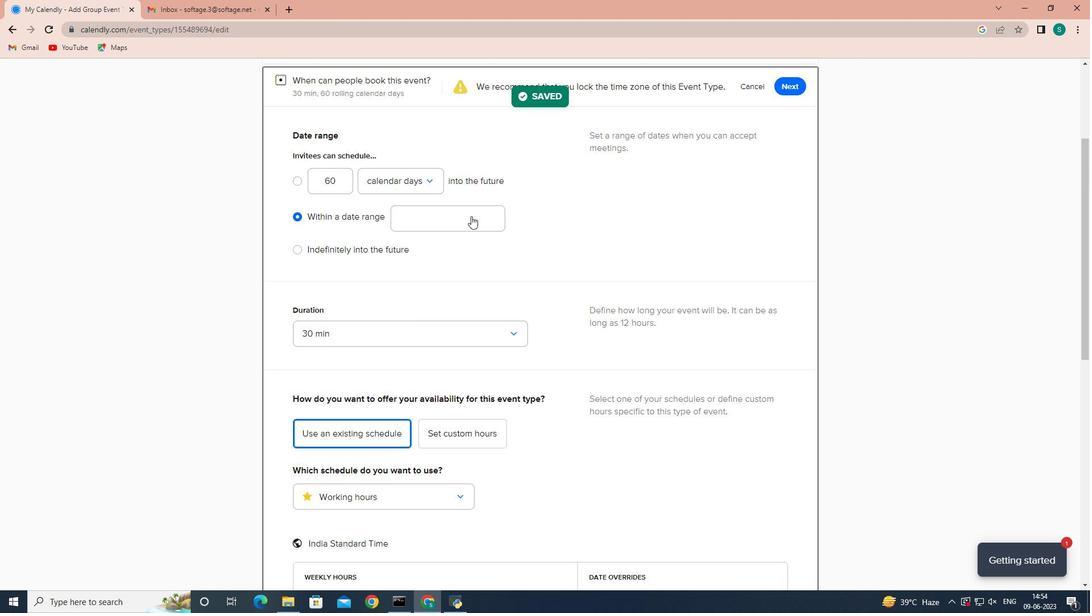 
Action: Mouse pressed left at (484, 219)
Screenshot: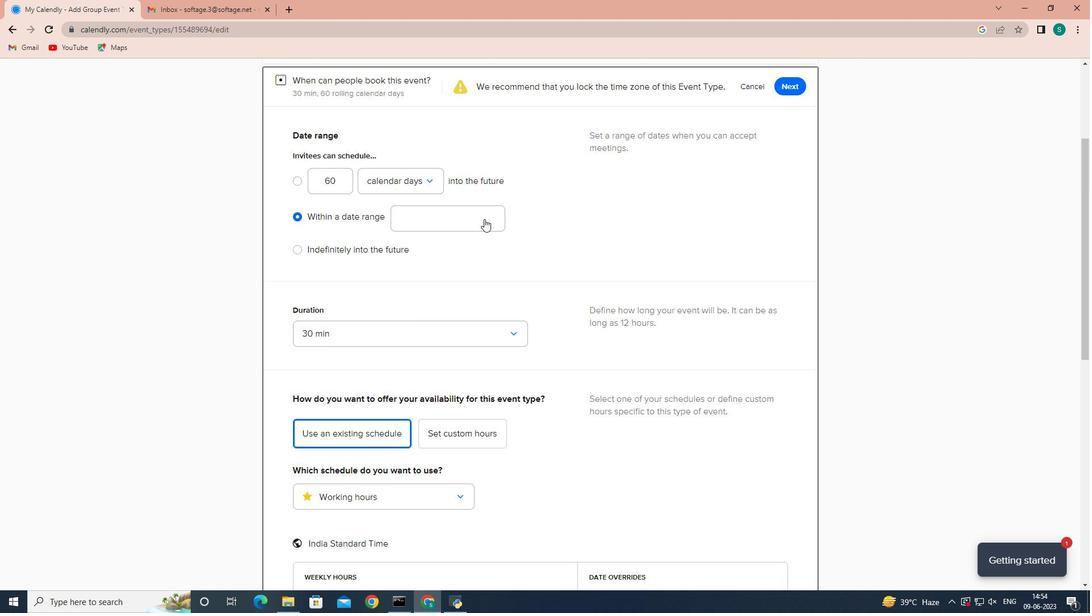 
Action: Mouse moved to (476, 262)
Screenshot: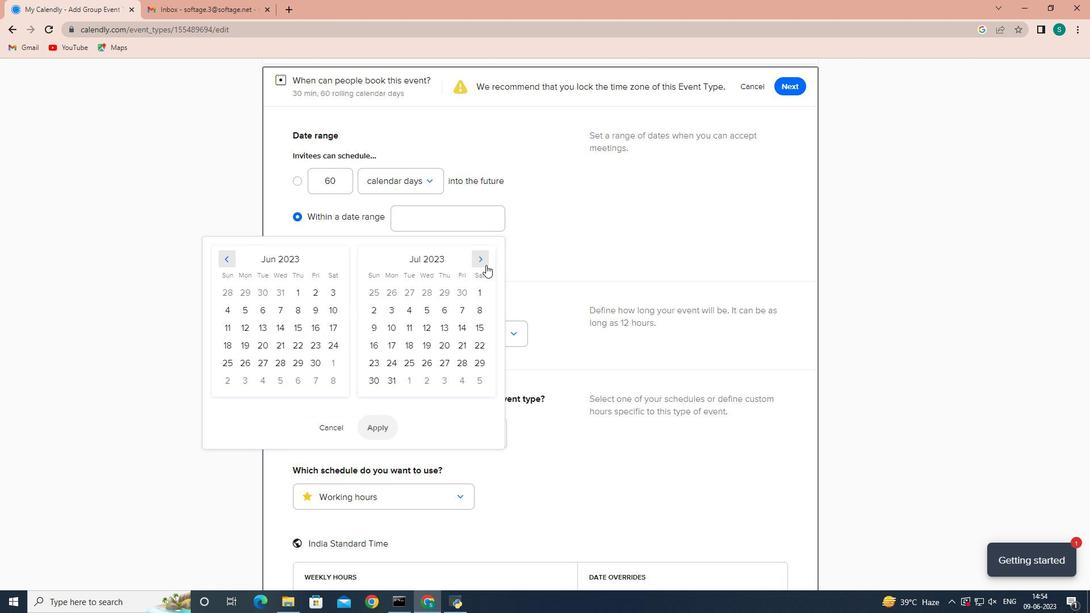 
Action: Mouse pressed left at (476, 262)
Screenshot: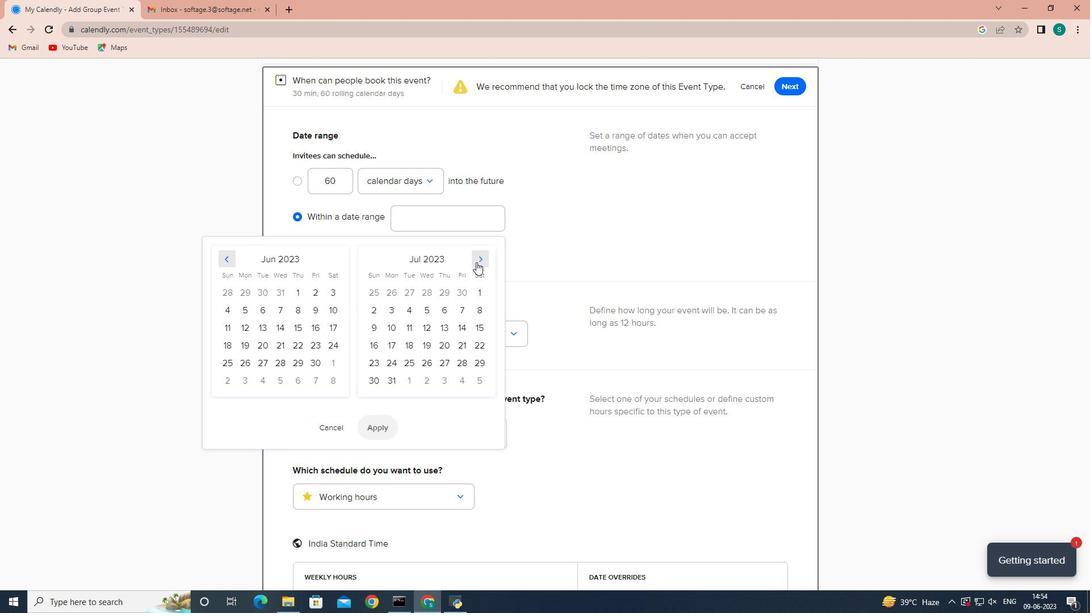
Action: Mouse pressed left at (476, 262)
Screenshot: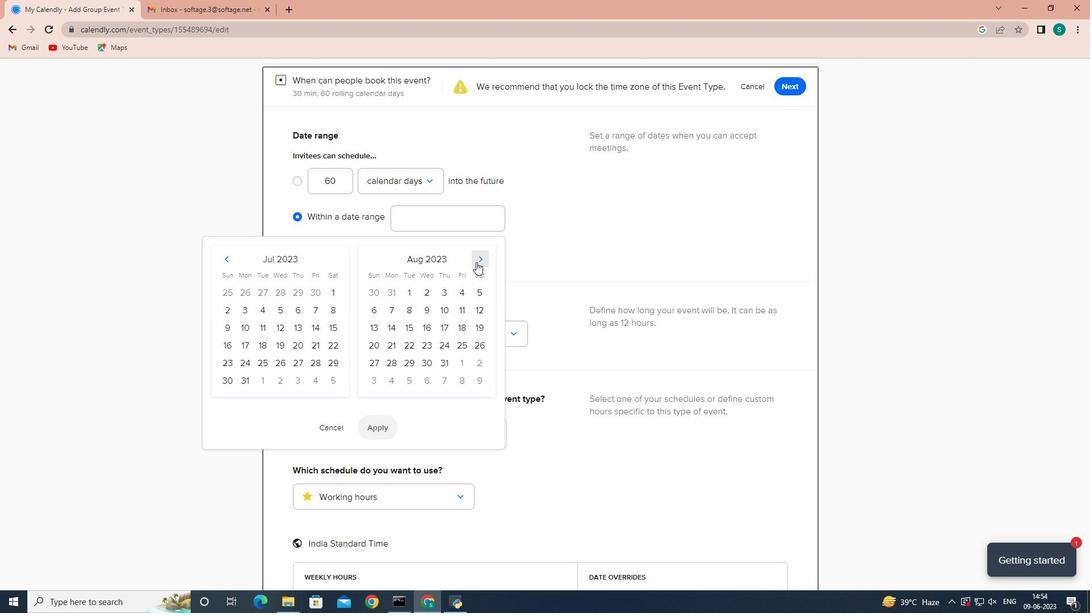 
Action: Mouse pressed left at (476, 262)
Screenshot: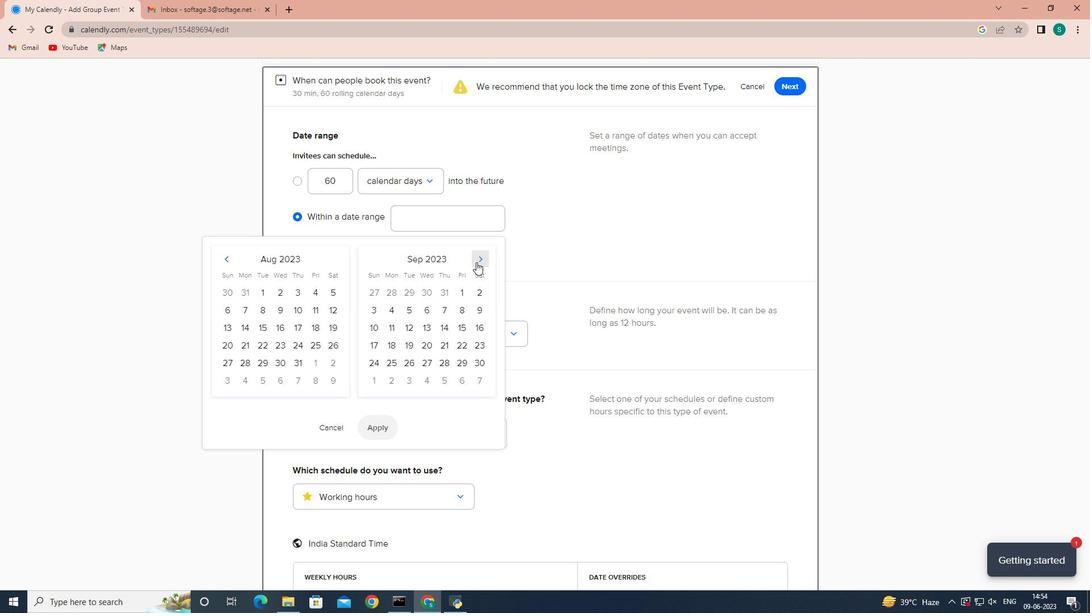 
Action: Mouse pressed left at (476, 262)
Screenshot: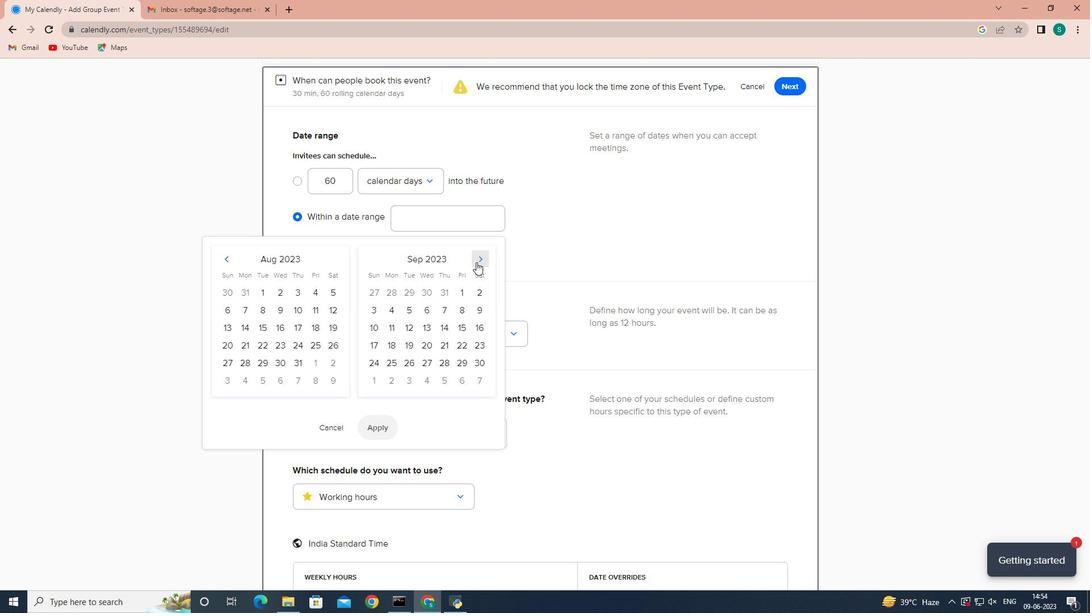 
Action: Mouse pressed left at (476, 262)
Screenshot: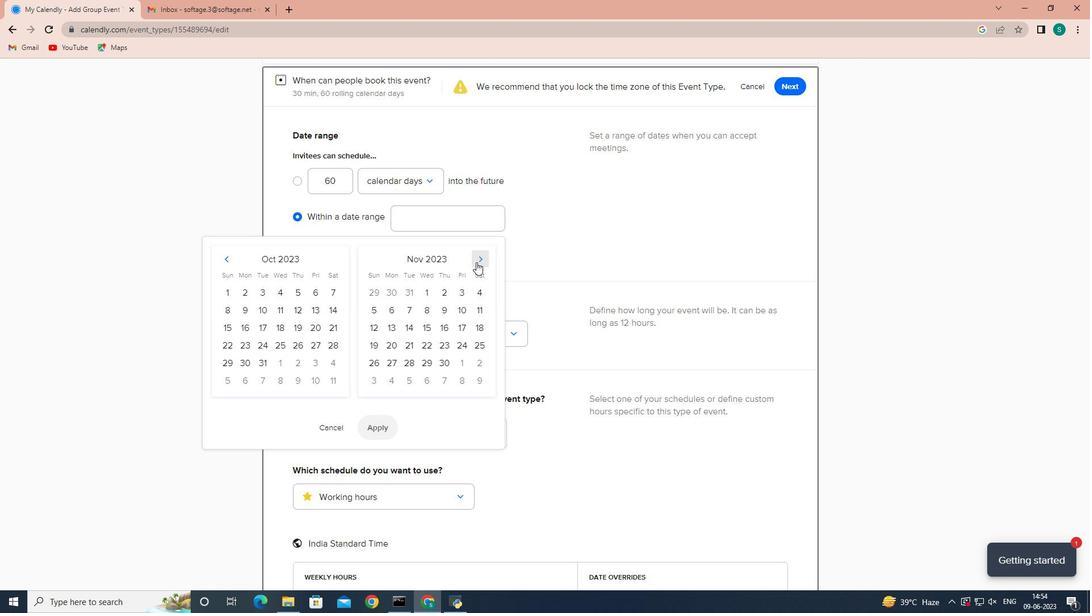 
Action: Mouse pressed left at (476, 262)
Screenshot: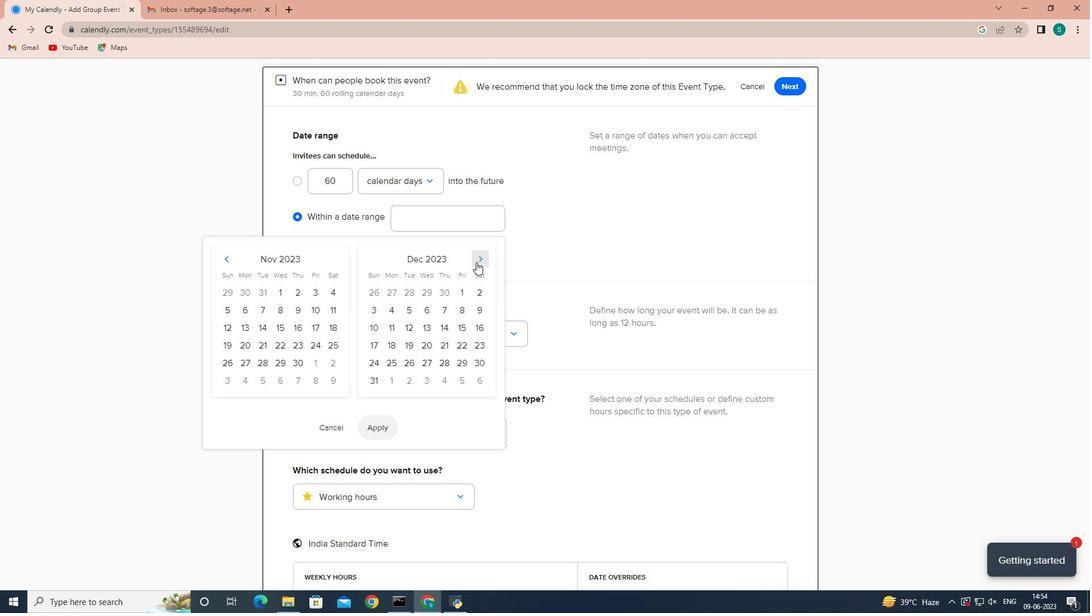 
Action: Mouse pressed left at (476, 262)
Screenshot: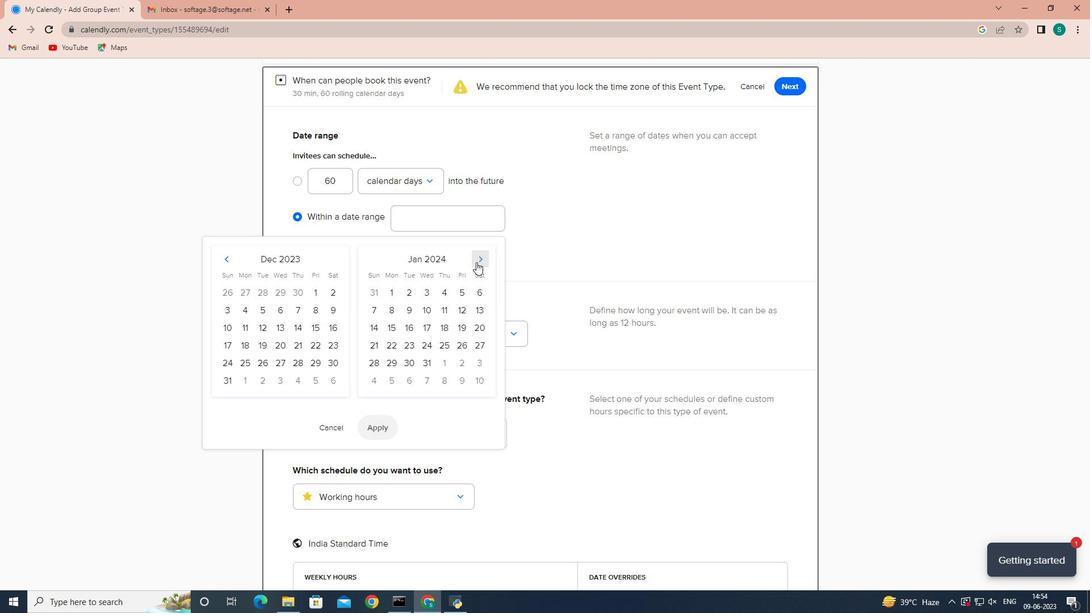 
Action: Mouse pressed left at (476, 262)
Screenshot: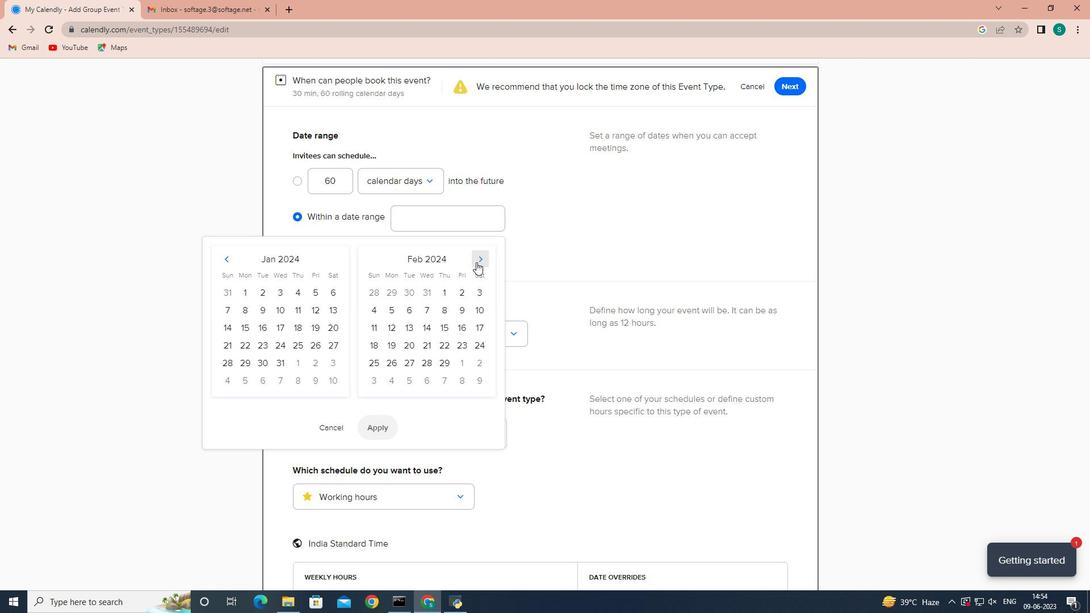 
Action: Mouse pressed left at (476, 262)
Screenshot: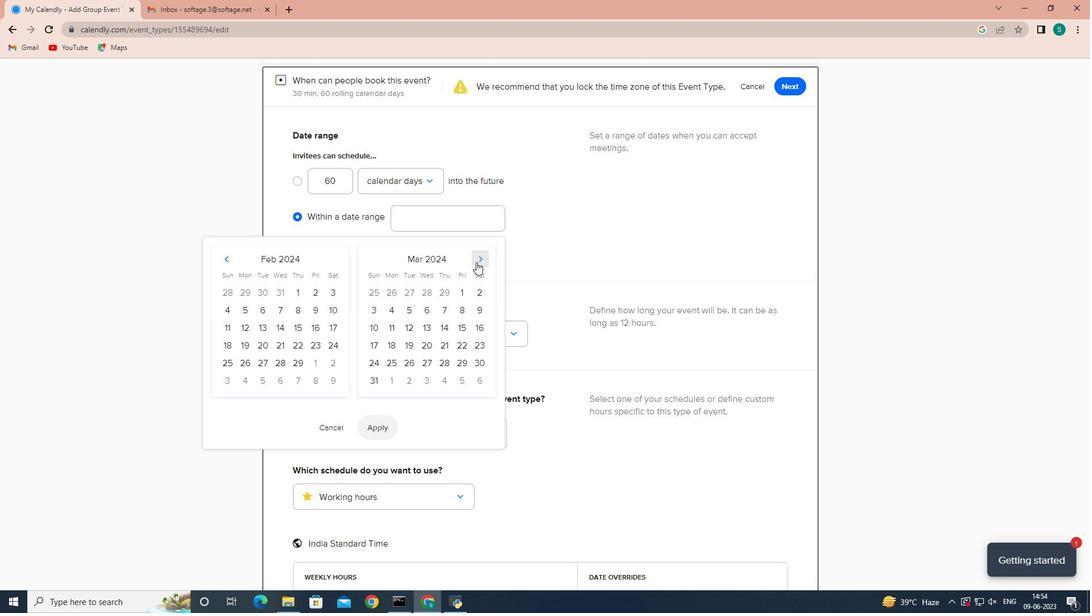 
Action: Mouse moved to (480, 262)
Screenshot: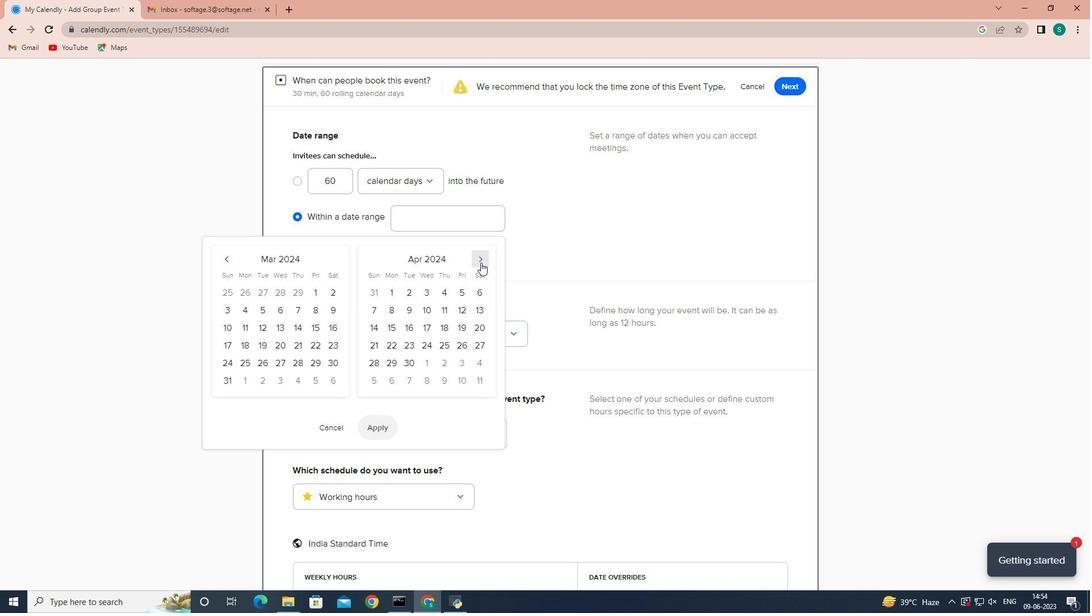 
Action: Mouse pressed left at (480, 262)
Screenshot: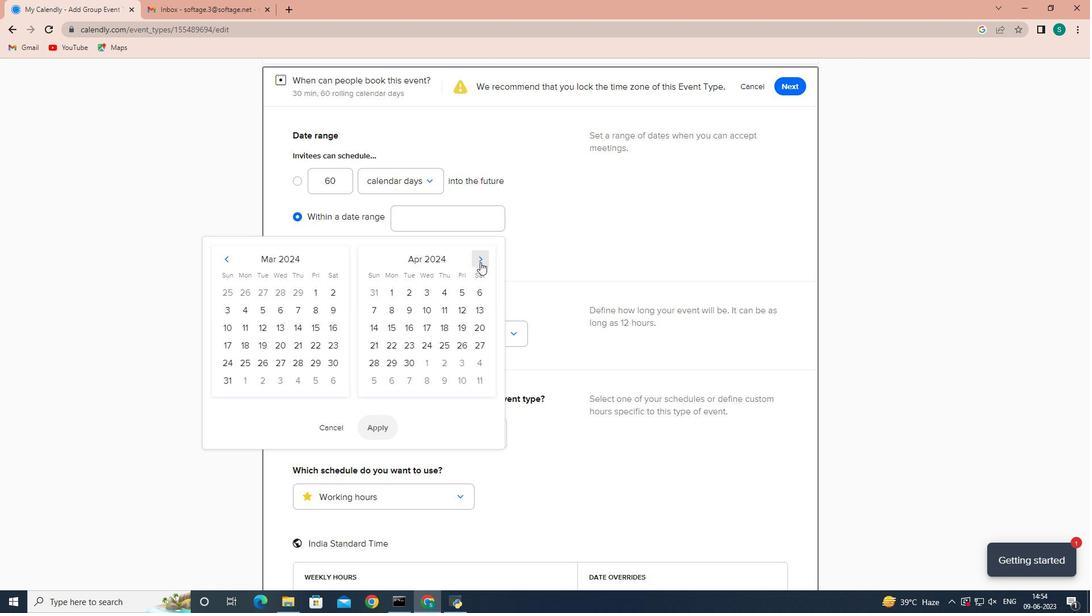 
Action: Mouse moved to (430, 345)
Screenshot: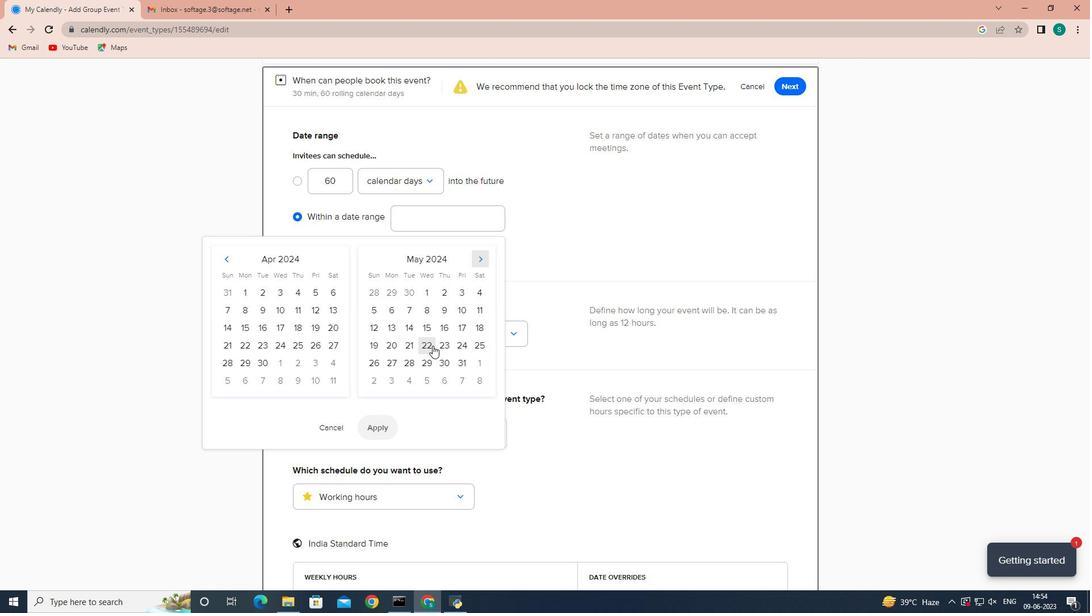 
Action: Mouse pressed left at (430, 345)
Screenshot: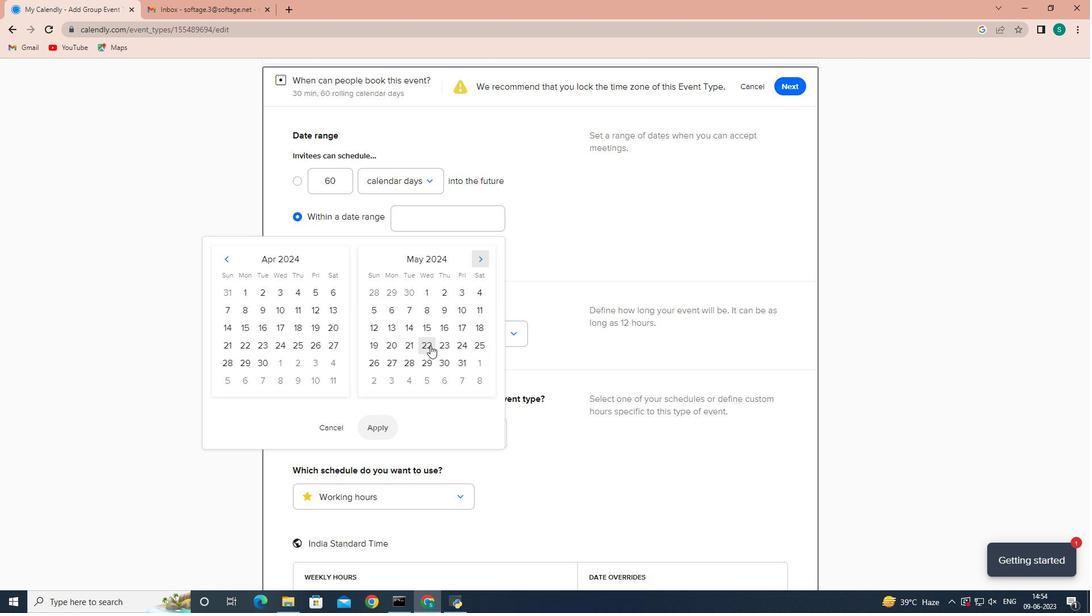 
Action: Mouse moved to (442, 340)
Screenshot: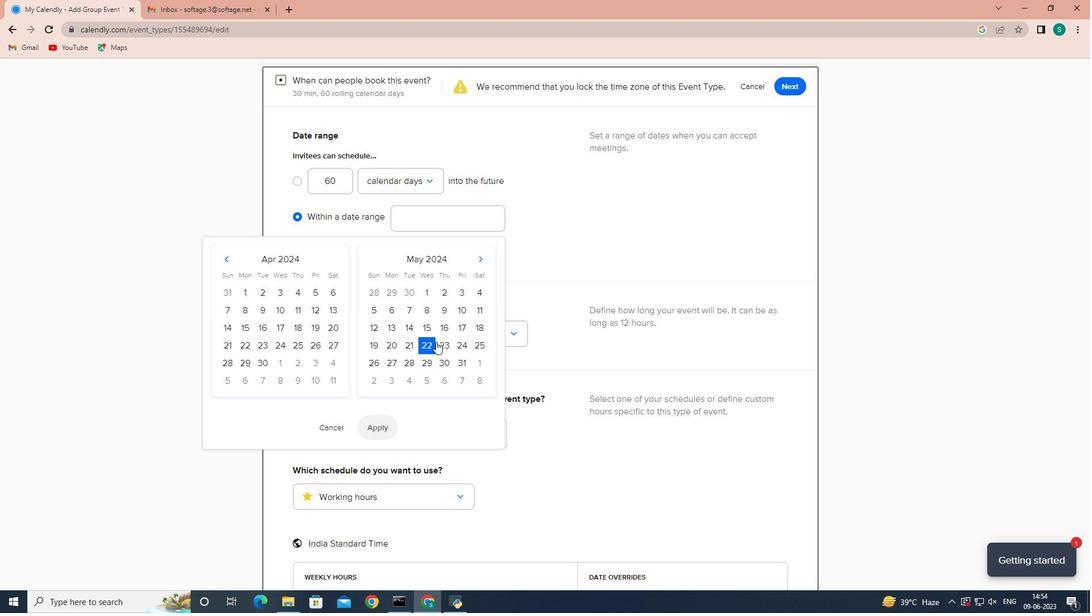 
Action: Mouse pressed left at (442, 340)
Screenshot: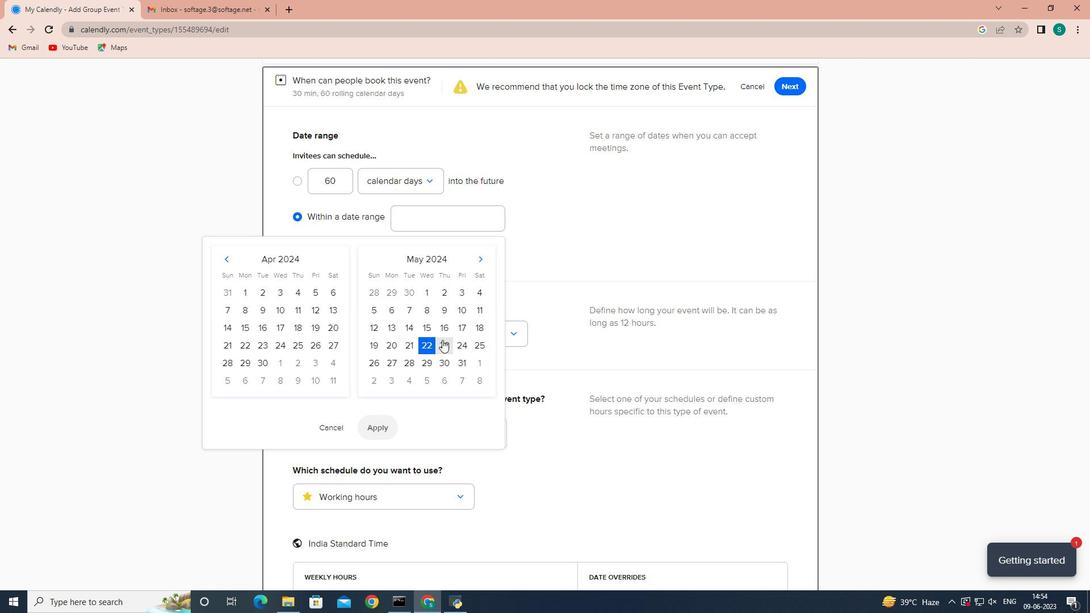 
Action: Mouse moved to (379, 434)
Screenshot: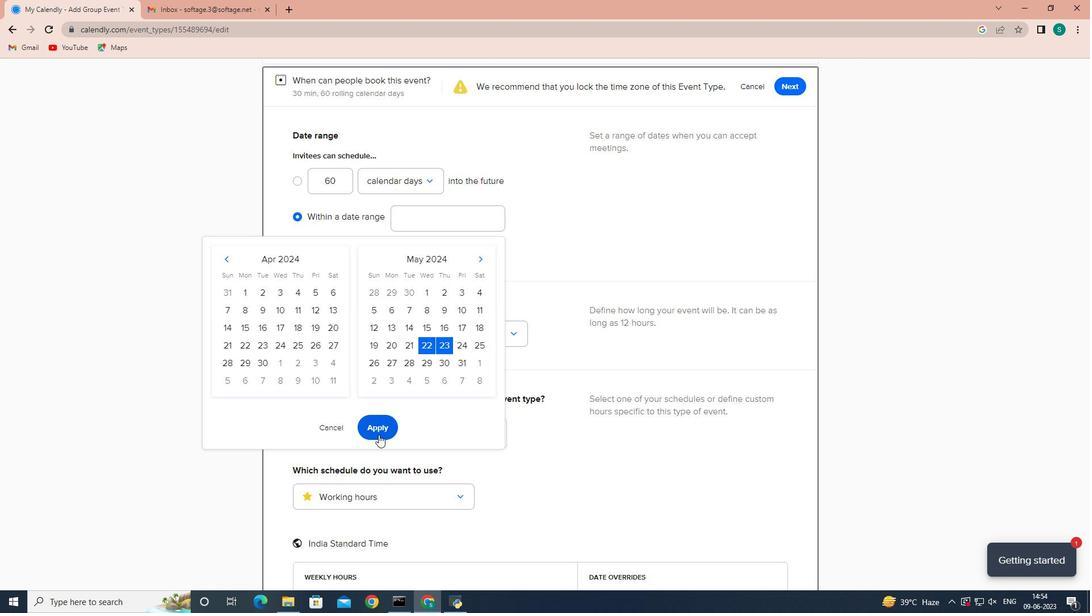 
Action: Mouse pressed left at (379, 434)
Screenshot: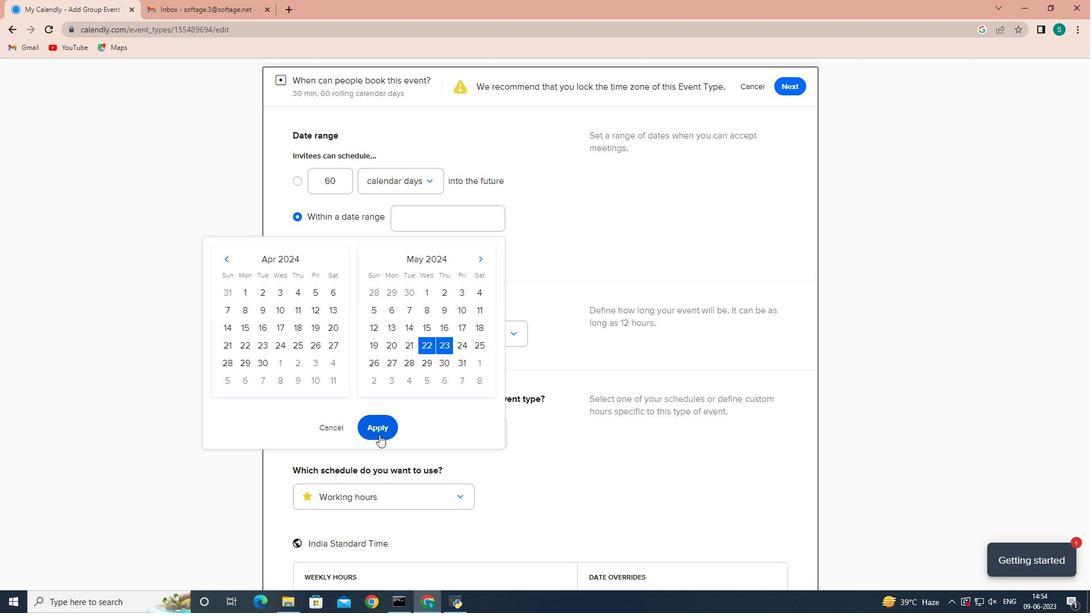 
Action: Mouse moved to (636, 329)
Screenshot: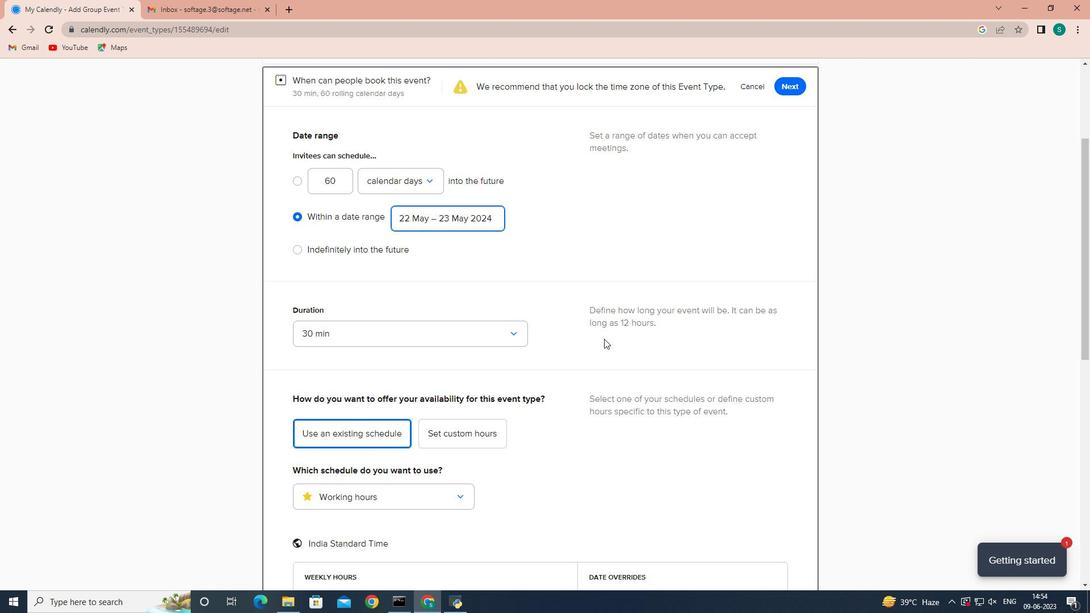 
Action: Mouse scrolled (636, 329) with delta (0, 0)
Screenshot: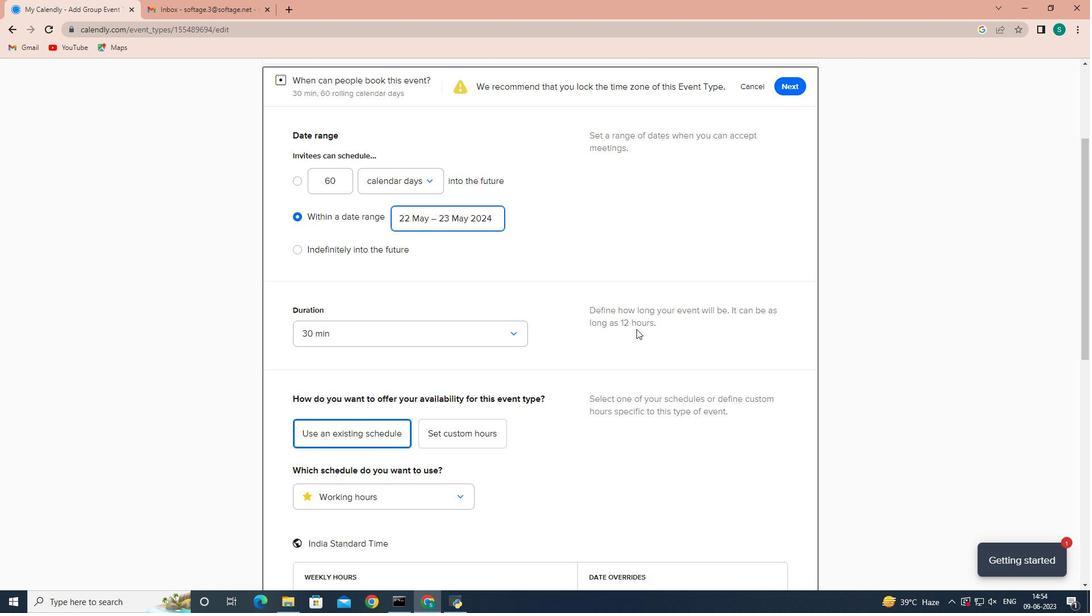 
Action: Mouse scrolled (636, 329) with delta (0, 0)
Screenshot: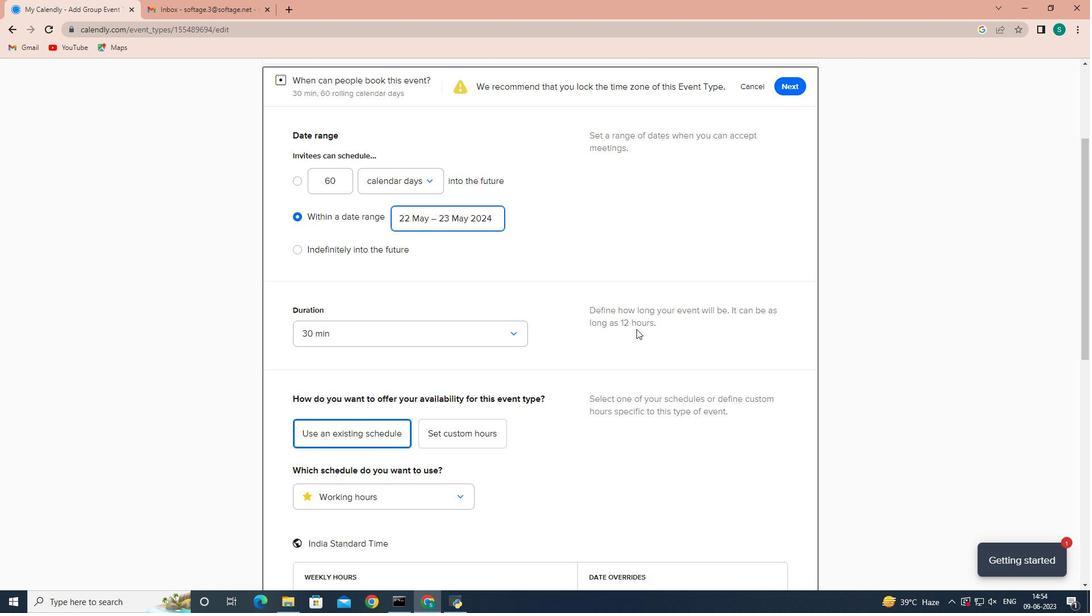 
Action: Mouse moved to (792, 200)
Screenshot: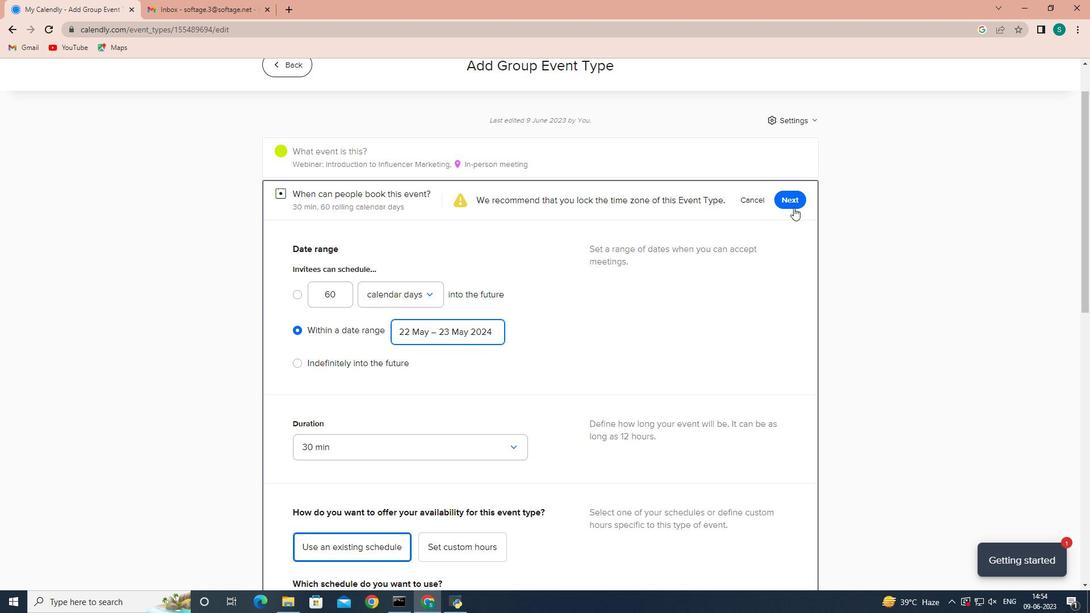 
Action: Mouse pressed left at (792, 200)
Screenshot: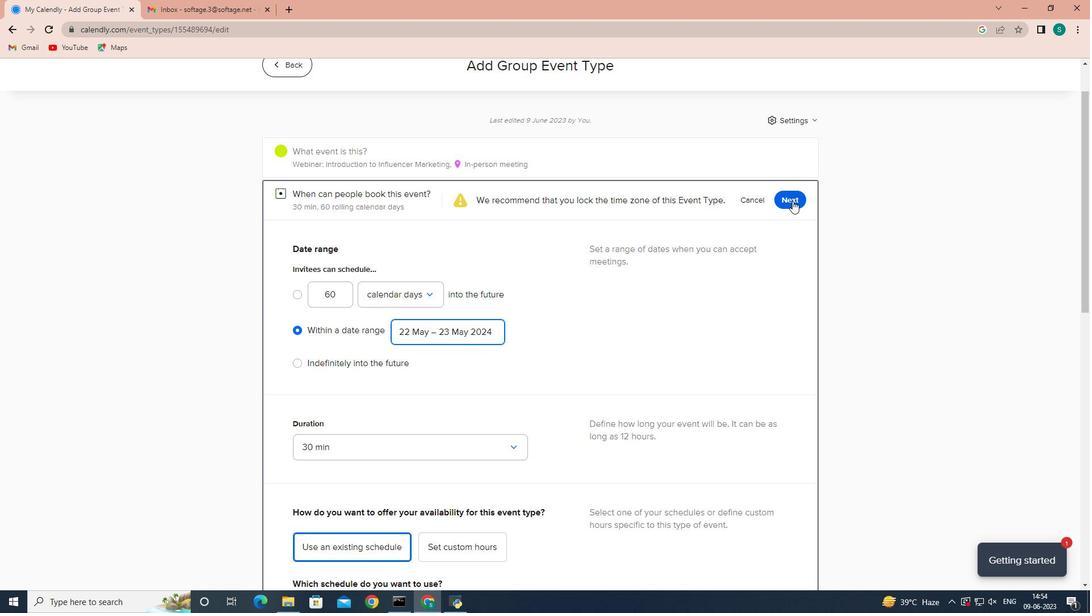 
Action: Mouse moved to (793, 116)
Screenshot: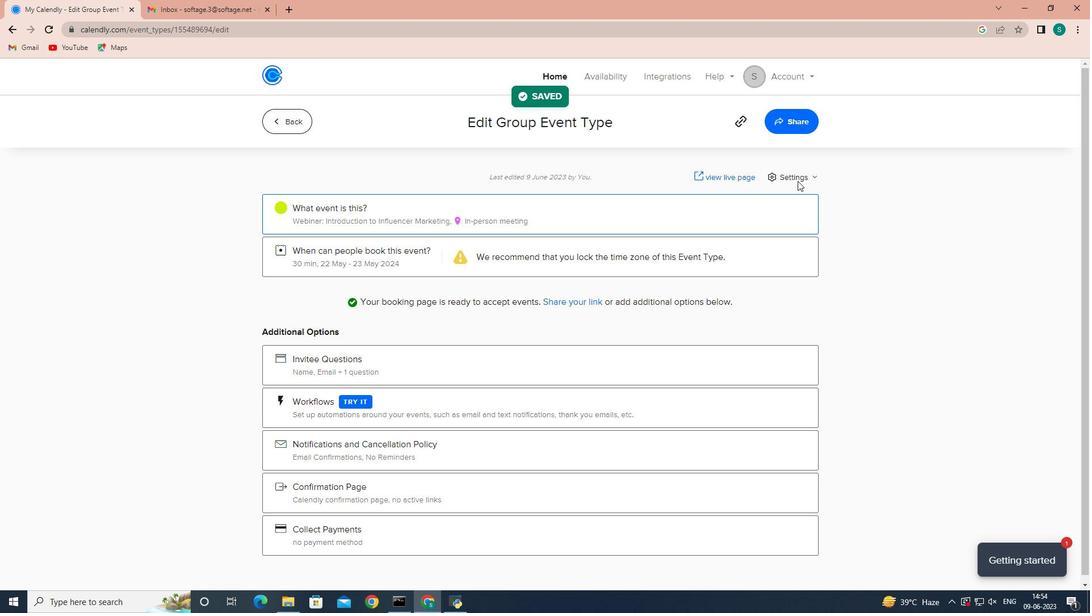
Action: Mouse pressed left at (793, 116)
Screenshot: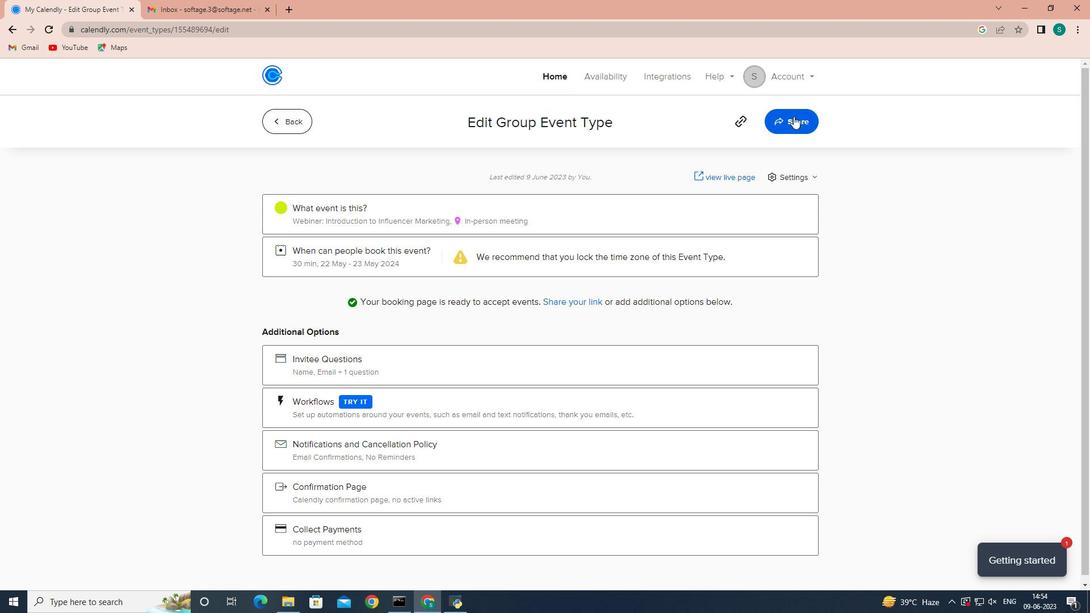 
Action: Mouse moved to (688, 228)
Screenshot: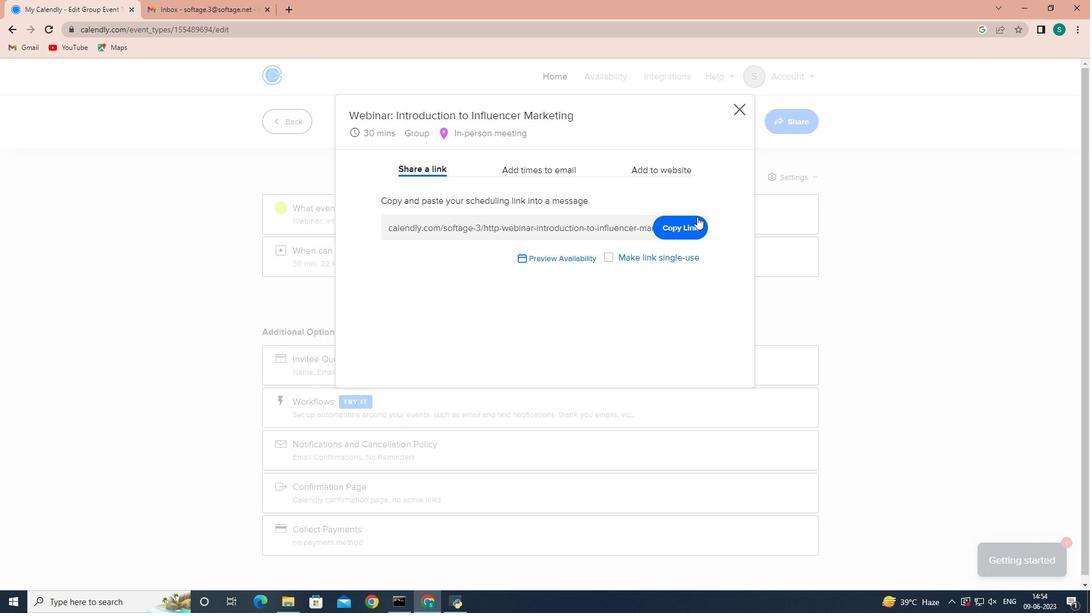 
Action: Mouse pressed left at (688, 228)
Screenshot: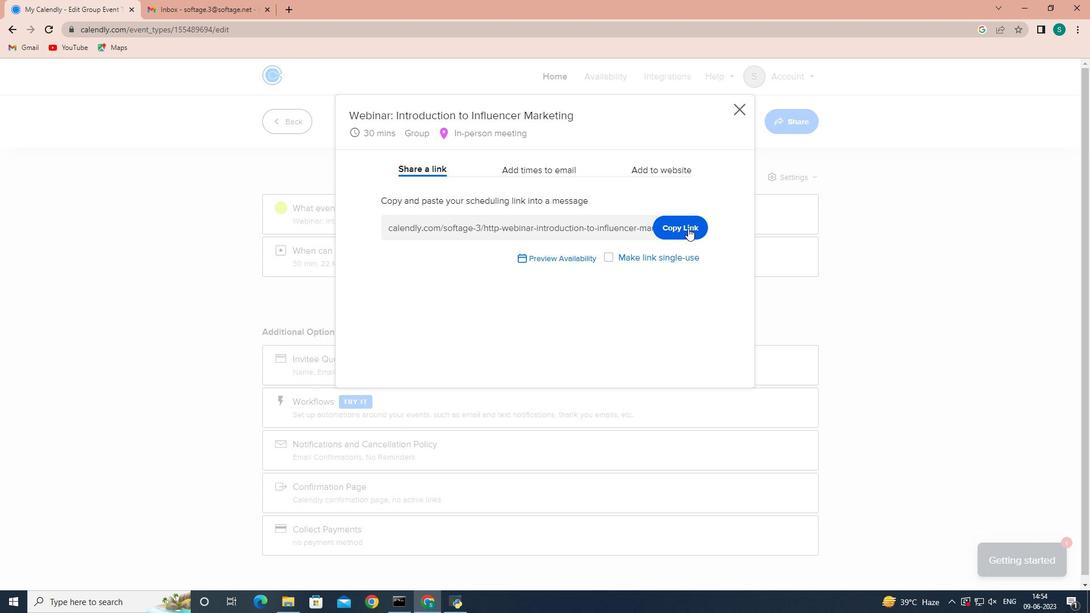 
Action: Mouse moved to (740, 106)
Screenshot: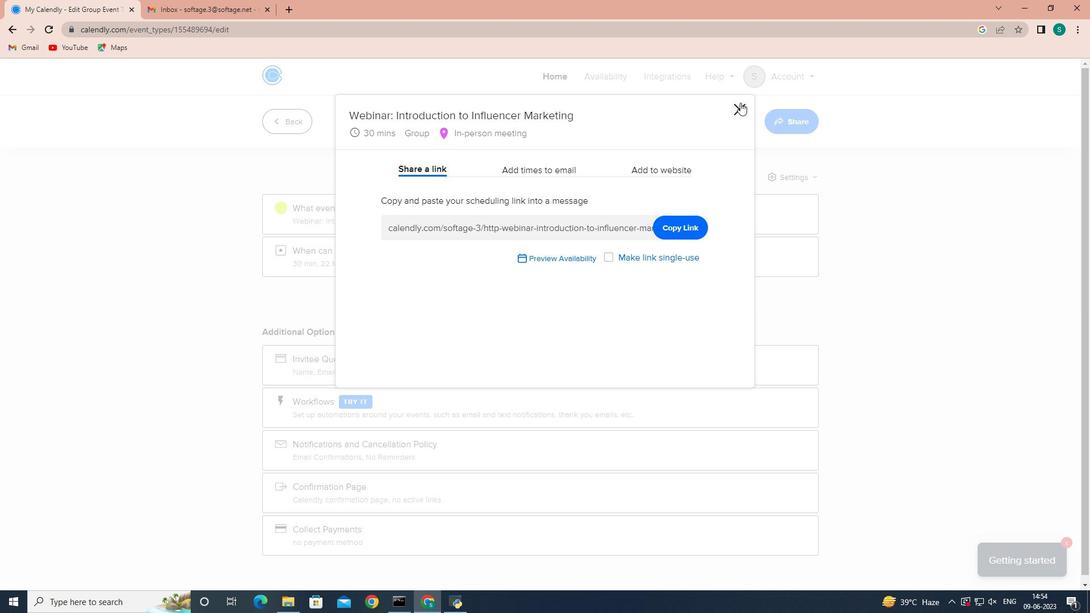 
Action: Mouse pressed left at (740, 106)
Screenshot: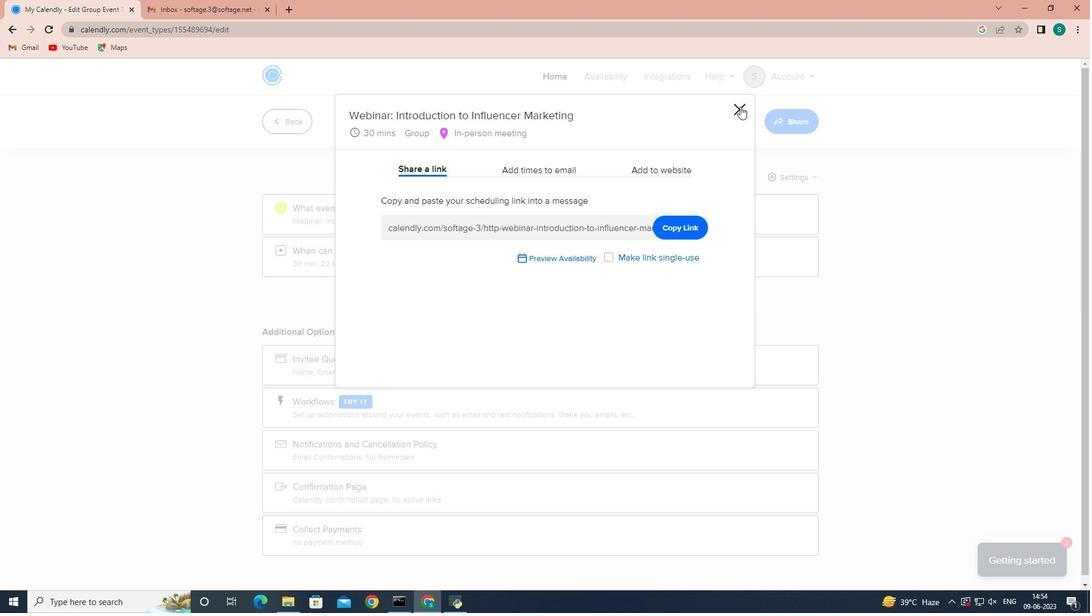 
Action: Mouse moved to (219, 0)
Screenshot: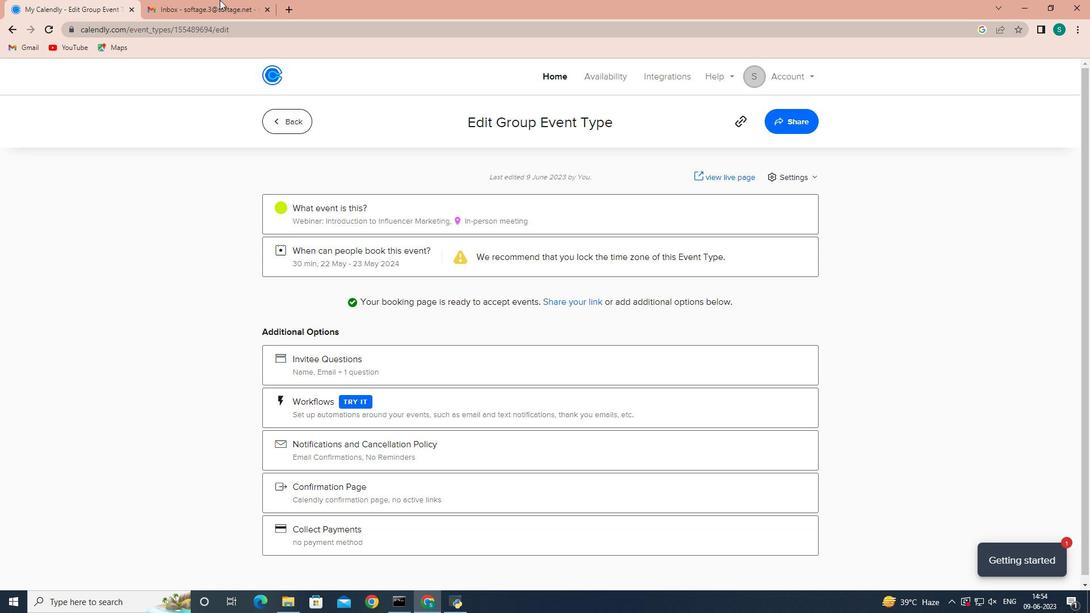 
Action: Mouse pressed left at (219, 0)
Screenshot: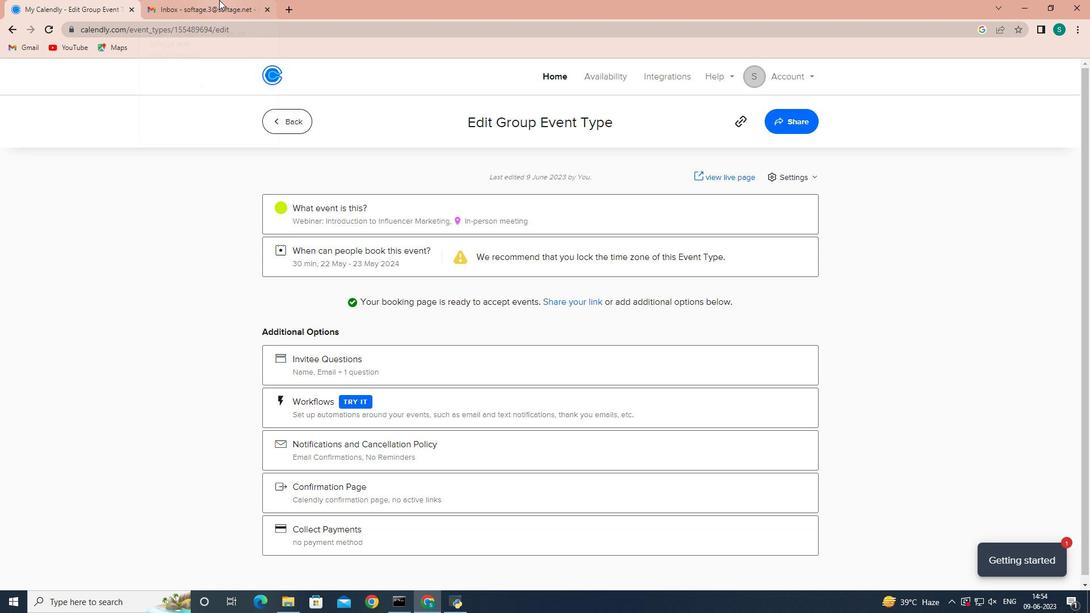 
Action: Mouse moved to (103, 135)
Screenshot: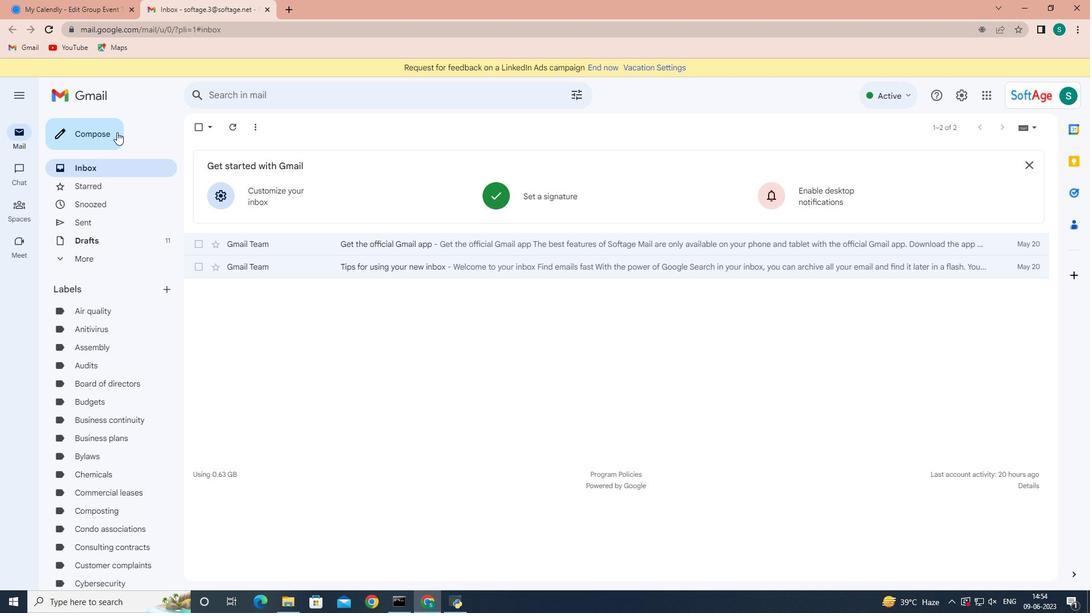 
Action: Mouse pressed left at (103, 135)
Screenshot: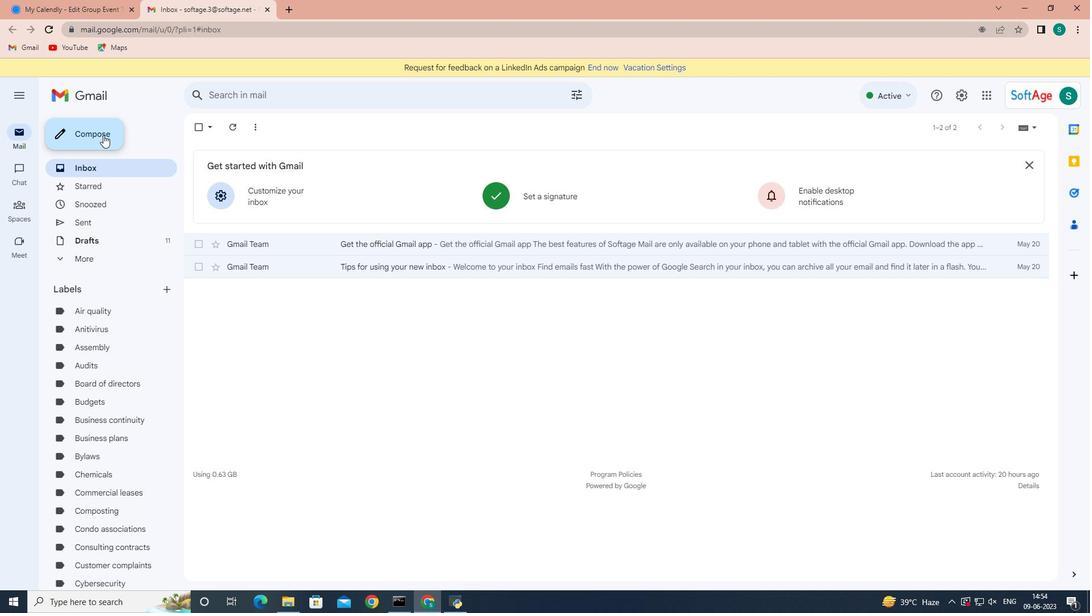 
Action: Mouse moved to (681, 392)
Screenshot: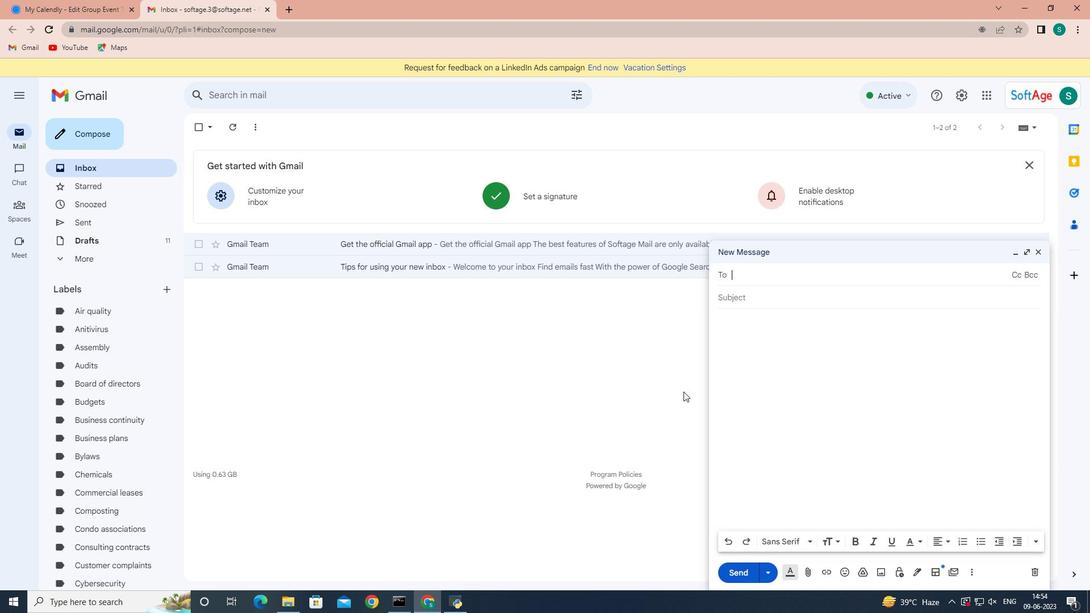 
Action: Key pressed <Key.shift>sOFTAGE.9<Key.enter><Key.shift>sOFTAGE.10<Key.enter>
Screenshot: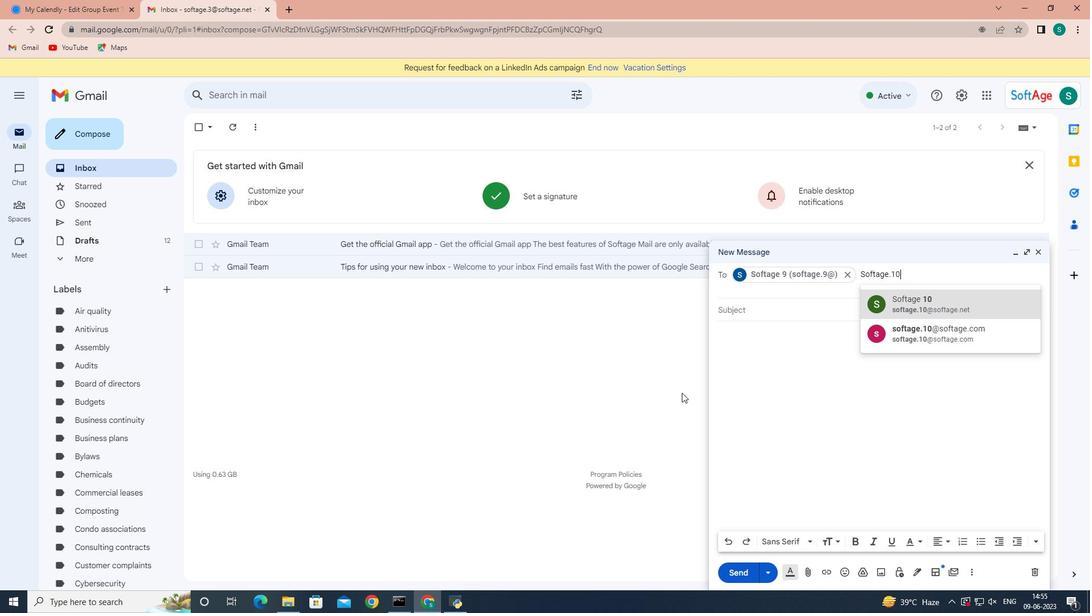 
Action: Mouse moved to (853, 403)
Screenshot: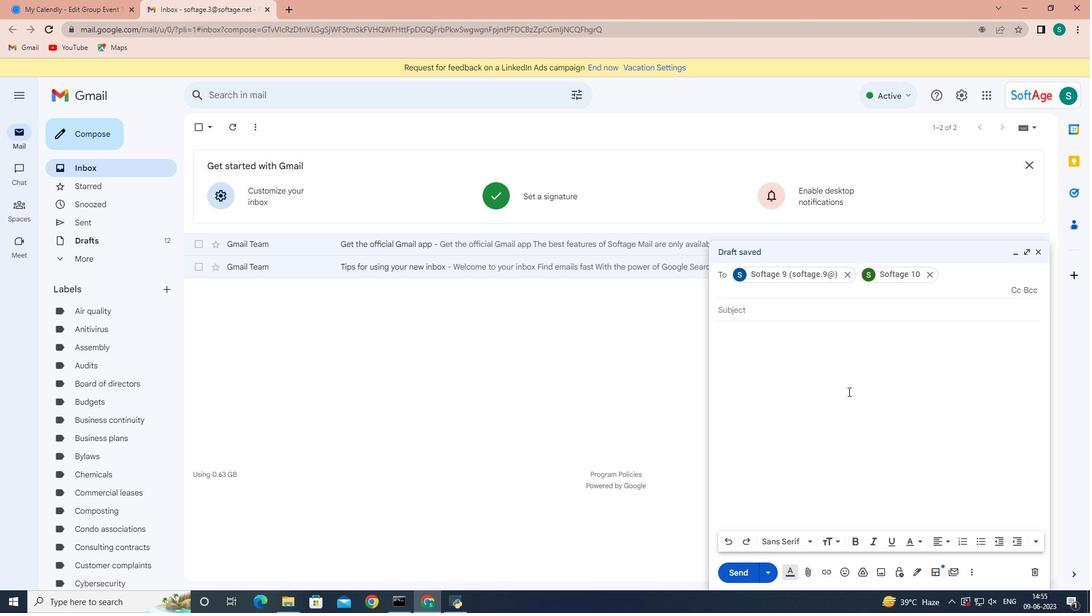 
Action: Mouse pressed left at (853, 403)
Screenshot: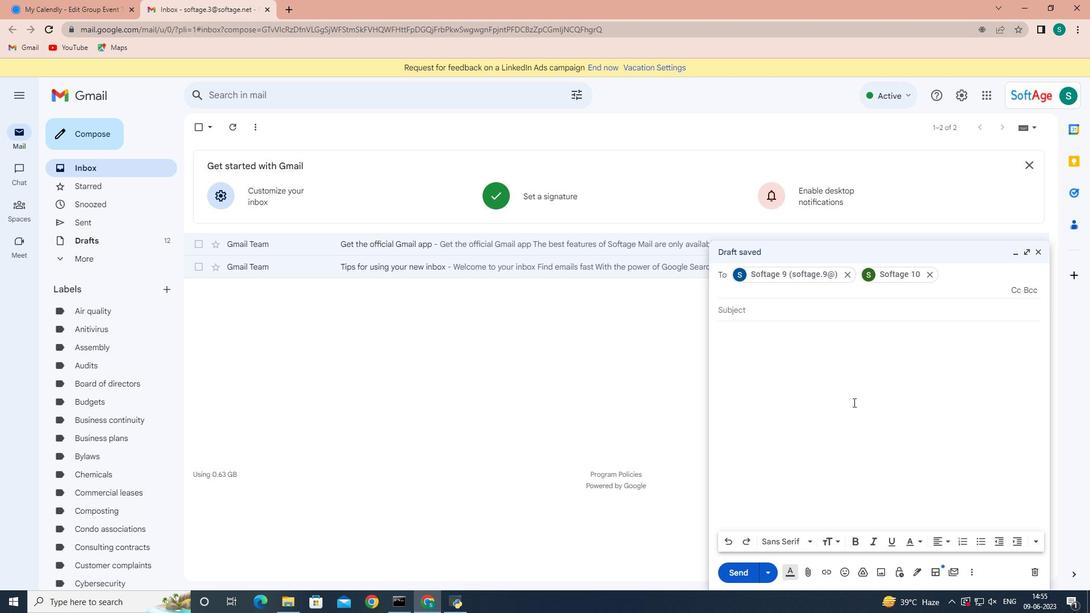 
Action: Key pressed ctrl+V
Screenshot: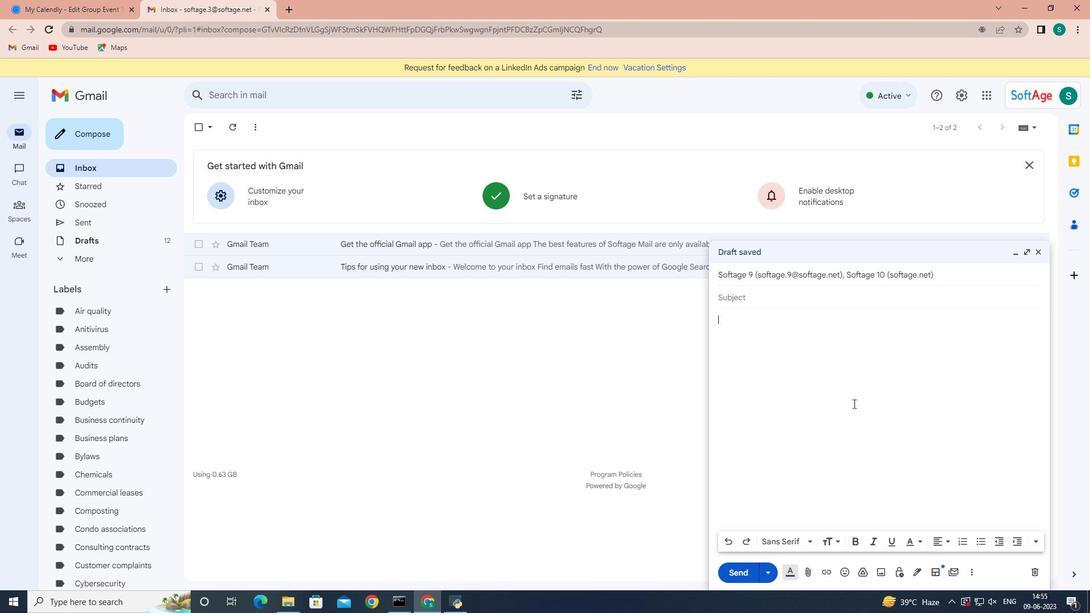 
Action: Mouse moved to (754, 567)
Screenshot: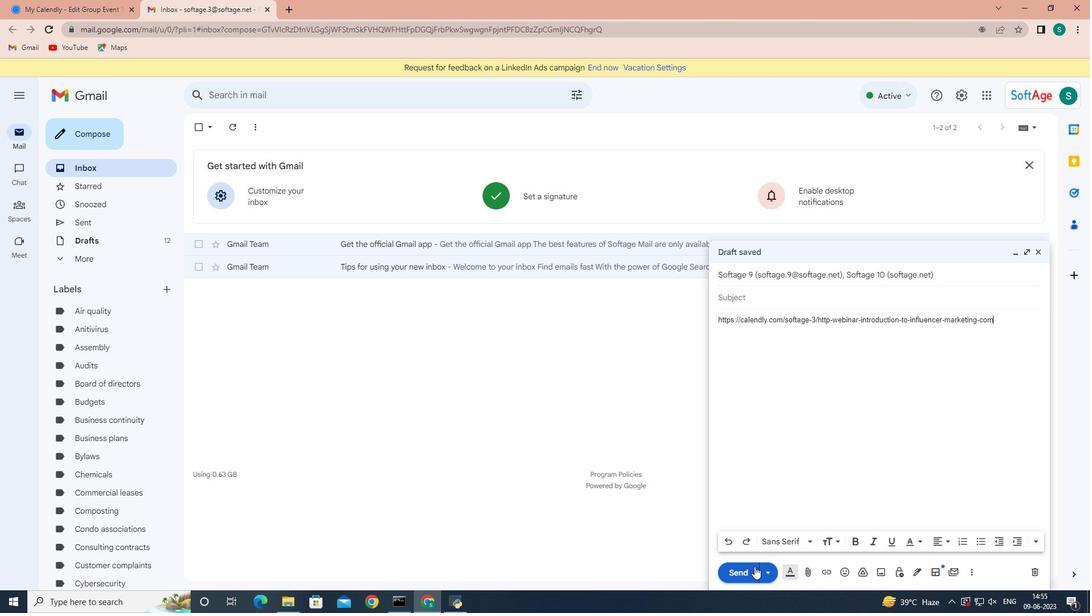
Action: Mouse pressed left at (754, 567)
Screenshot: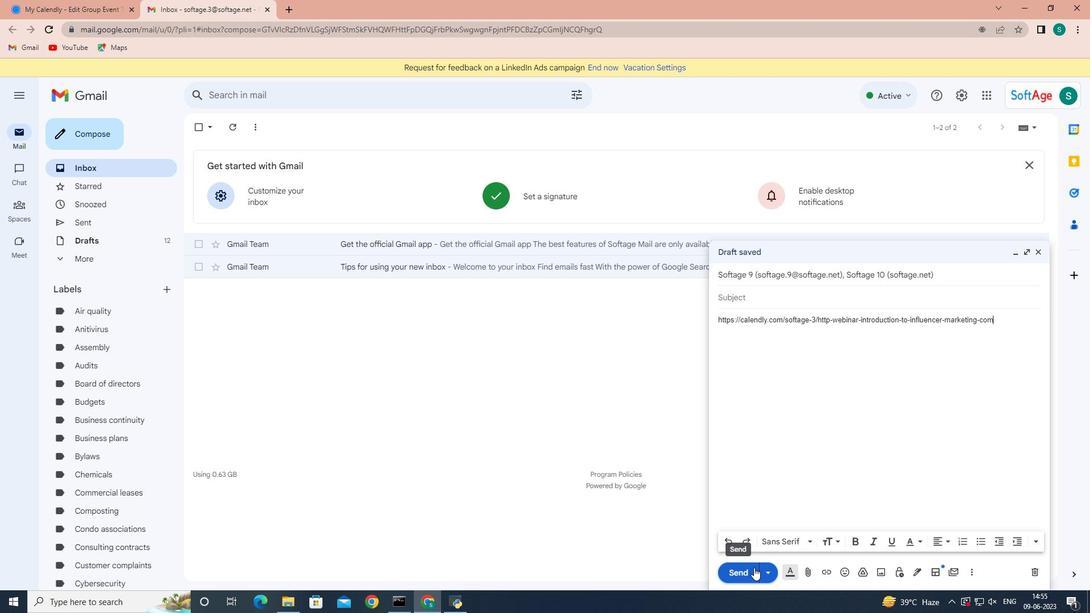 
Action: Mouse moved to (546, 413)
Screenshot: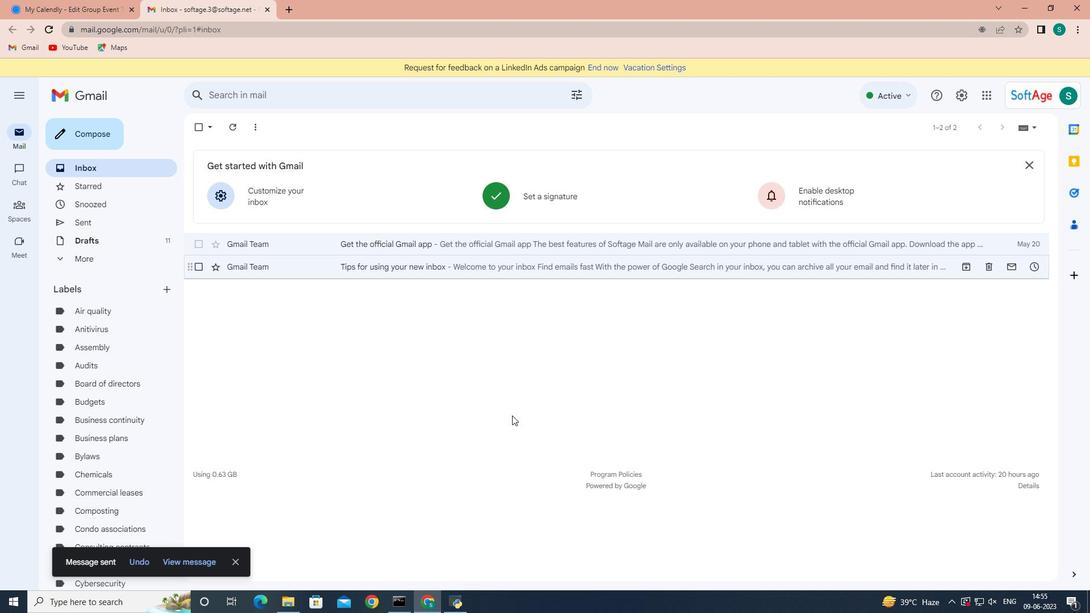 
